 Task: Send an email with the signature Dillon Turner with the subject 'Yearly report' and the message 'Could you please provide a status update on the delivery?' from softage.1@softage.net to softage.8@softage.net with an attached document Sponsorship_proposal.docx and move the email from Sent Items to the folder Real estate
Action: Mouse moved to (680, 399)
Screenshot: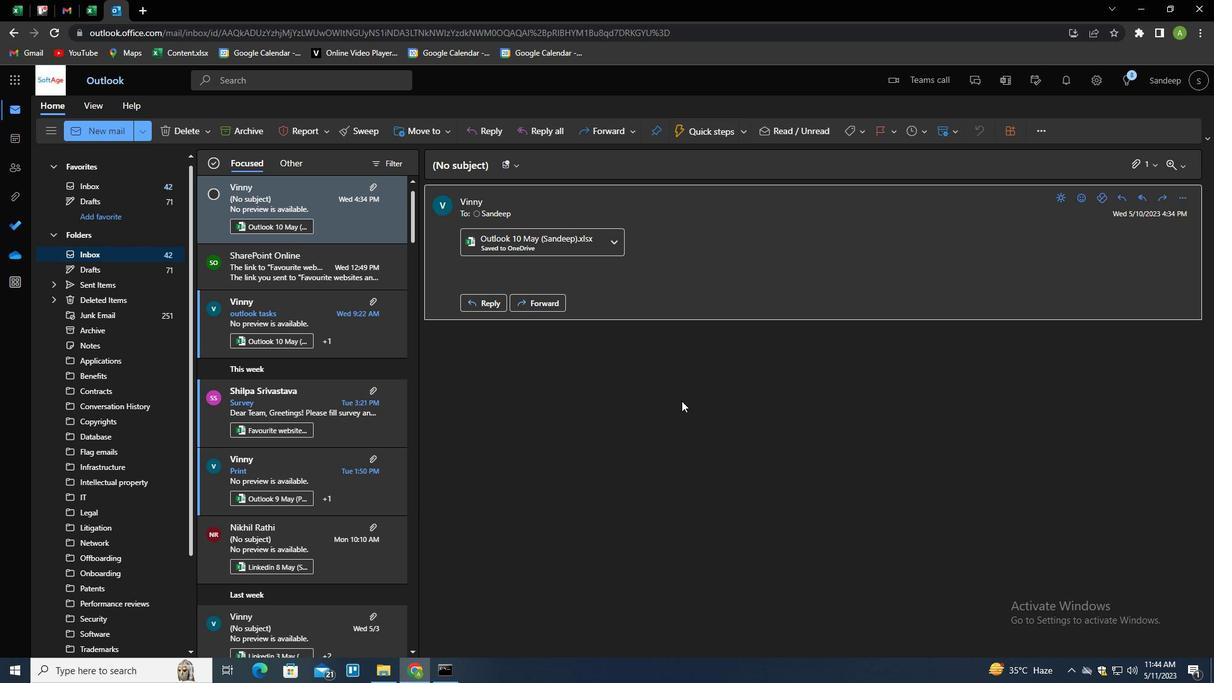 
Action: Key pressed n
Screenshot: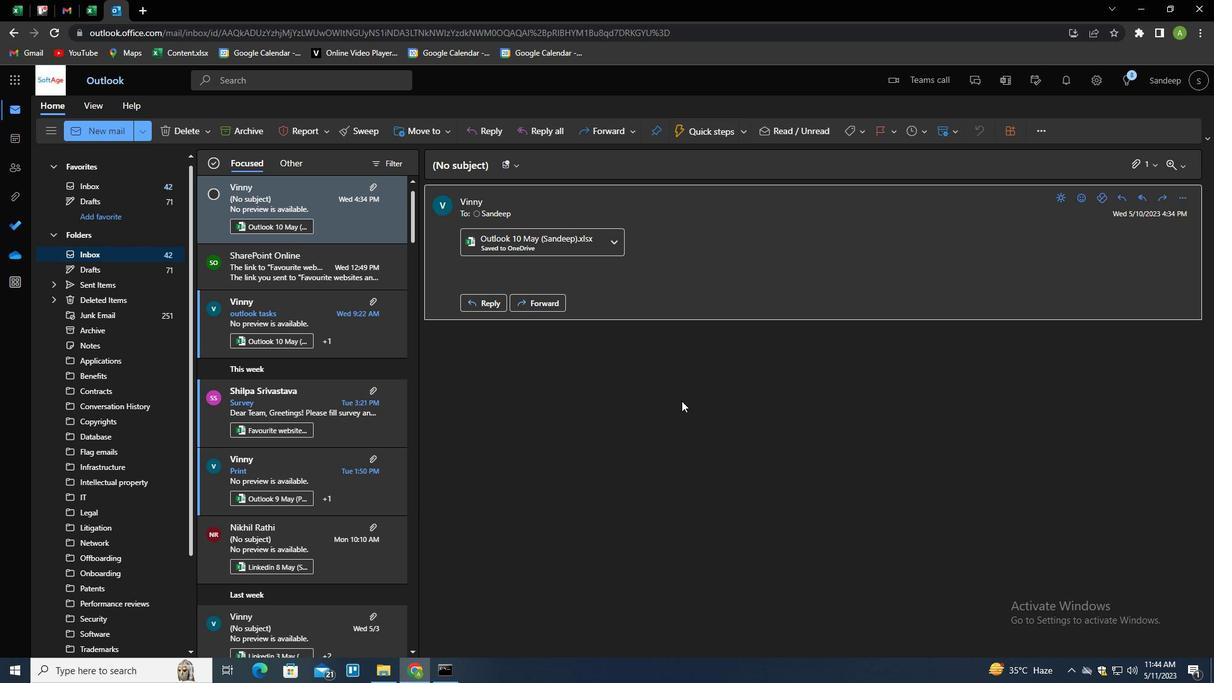 
Action: Mouse moved to (849, 129)
Screenshot: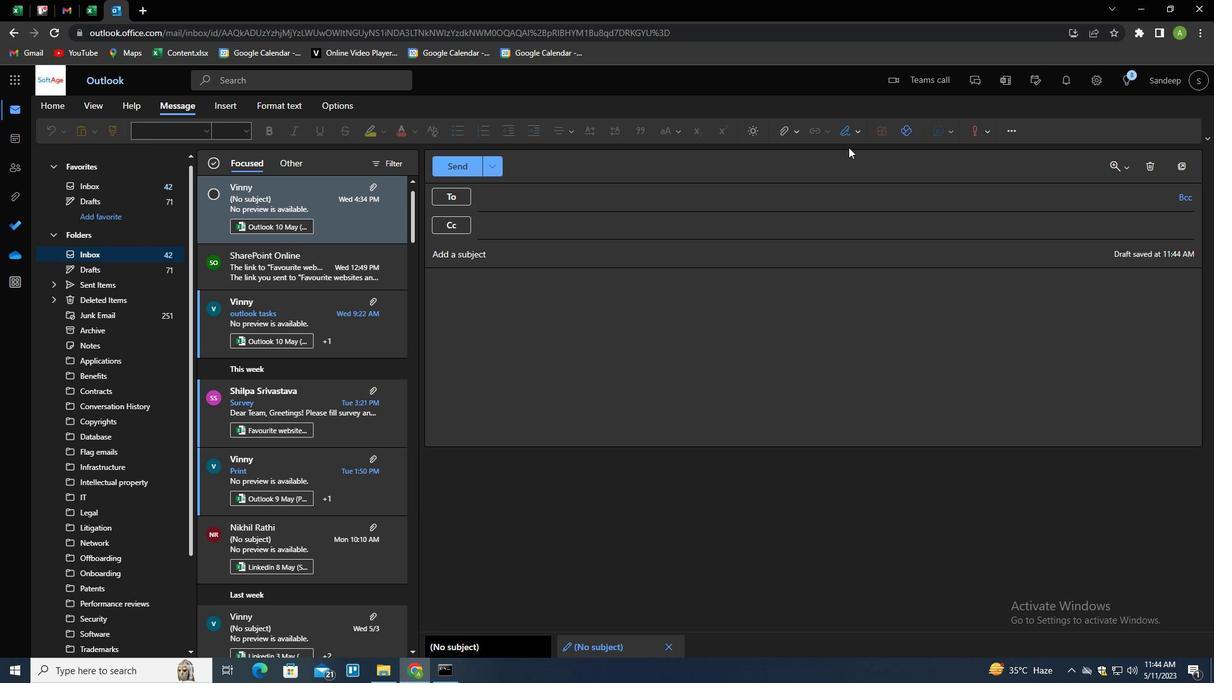 
Action: Mouse pressed left at (849, 129)
Screenshot: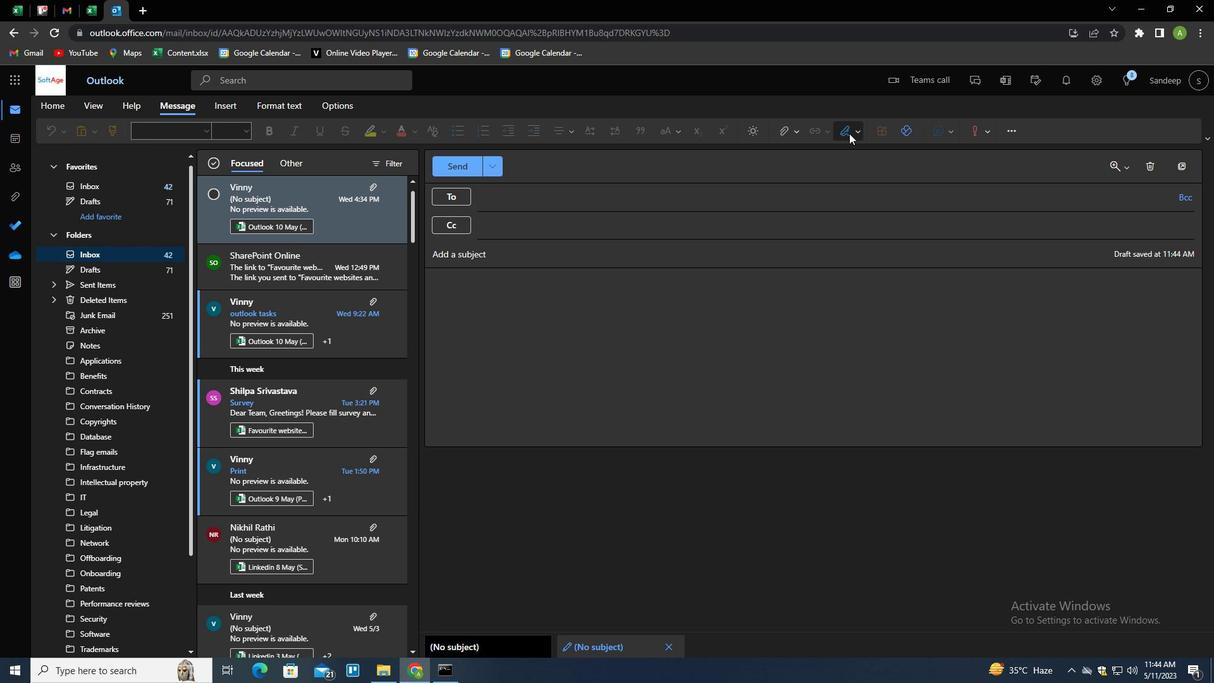 
Action: Mouse moved to (827, 178)
Screenshot: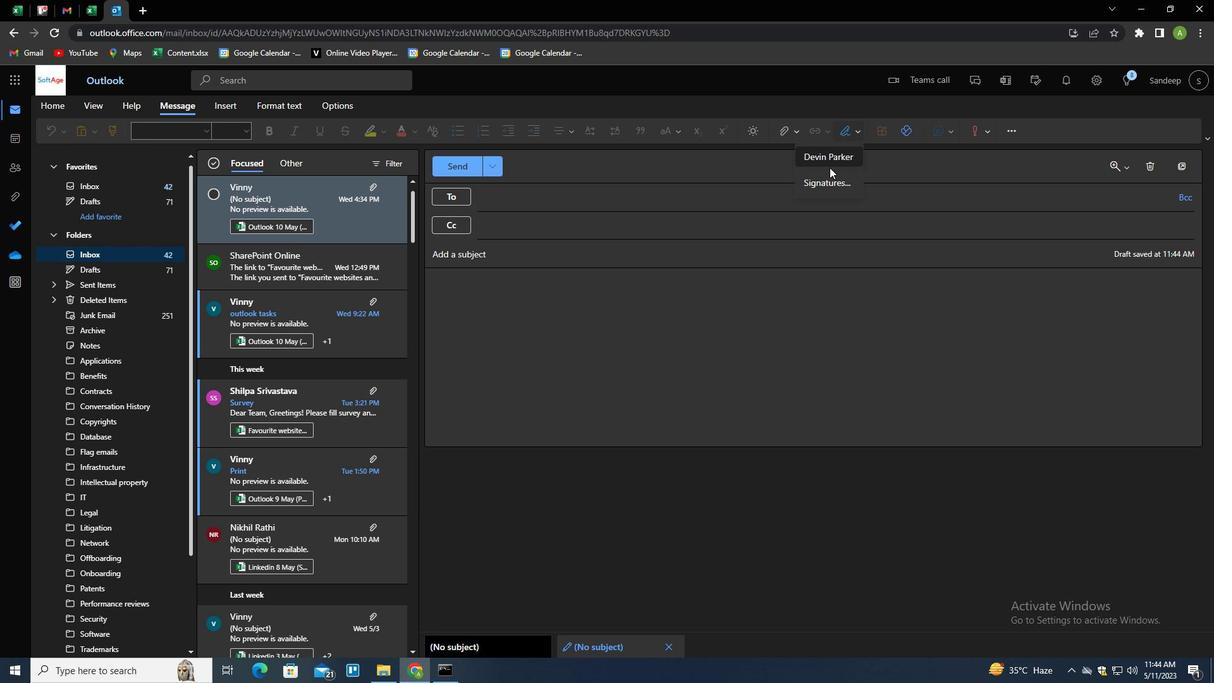 
Action: Mouse pressed left at (827, 178)
Screenshot: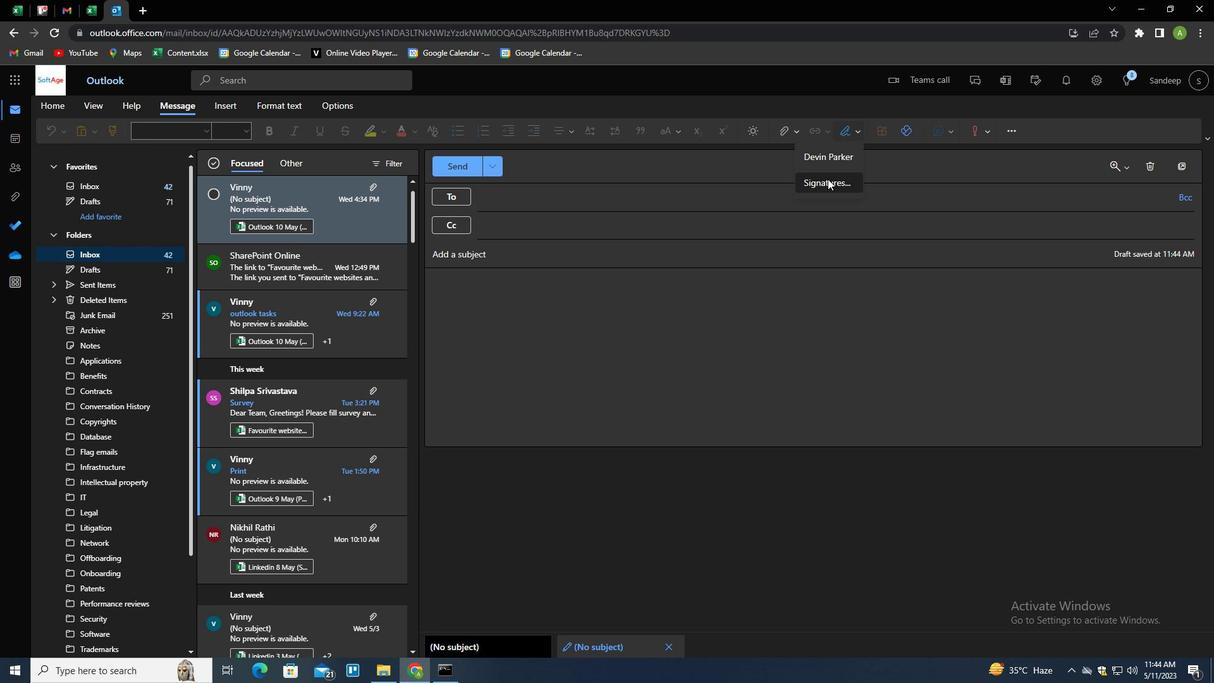 
Action: Mouse moved to (858, 230)
Screenshot: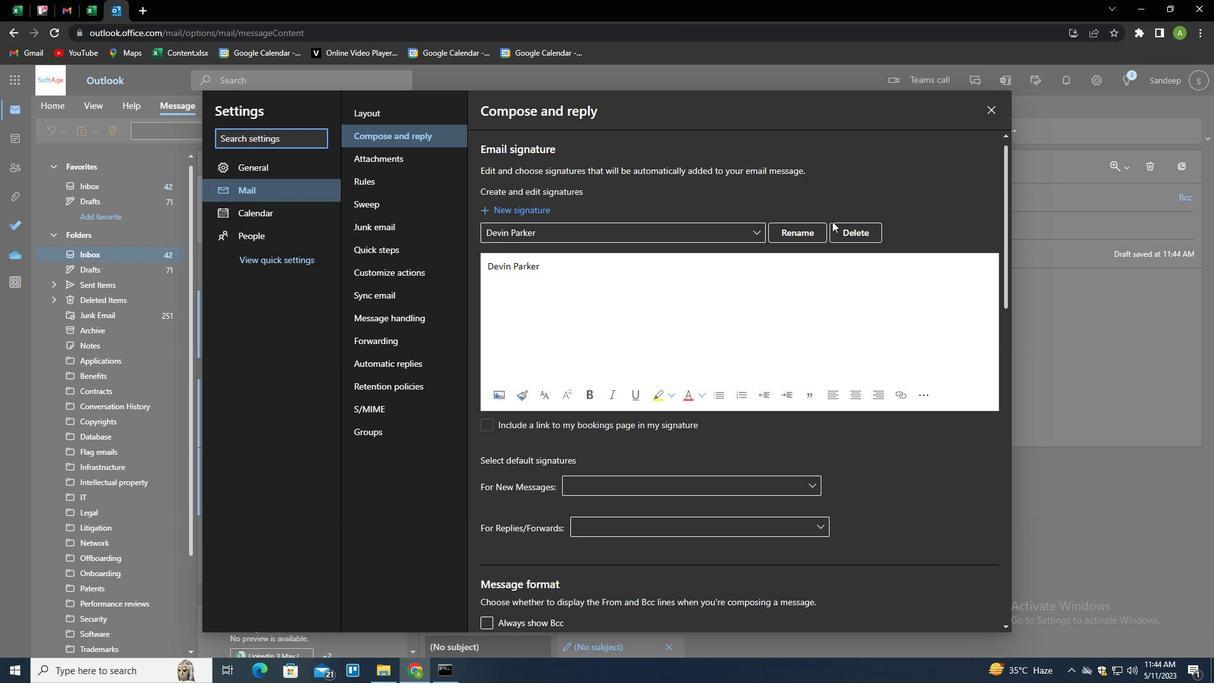 
Action: Mouse pressed left at (858, 230)
Screenshot: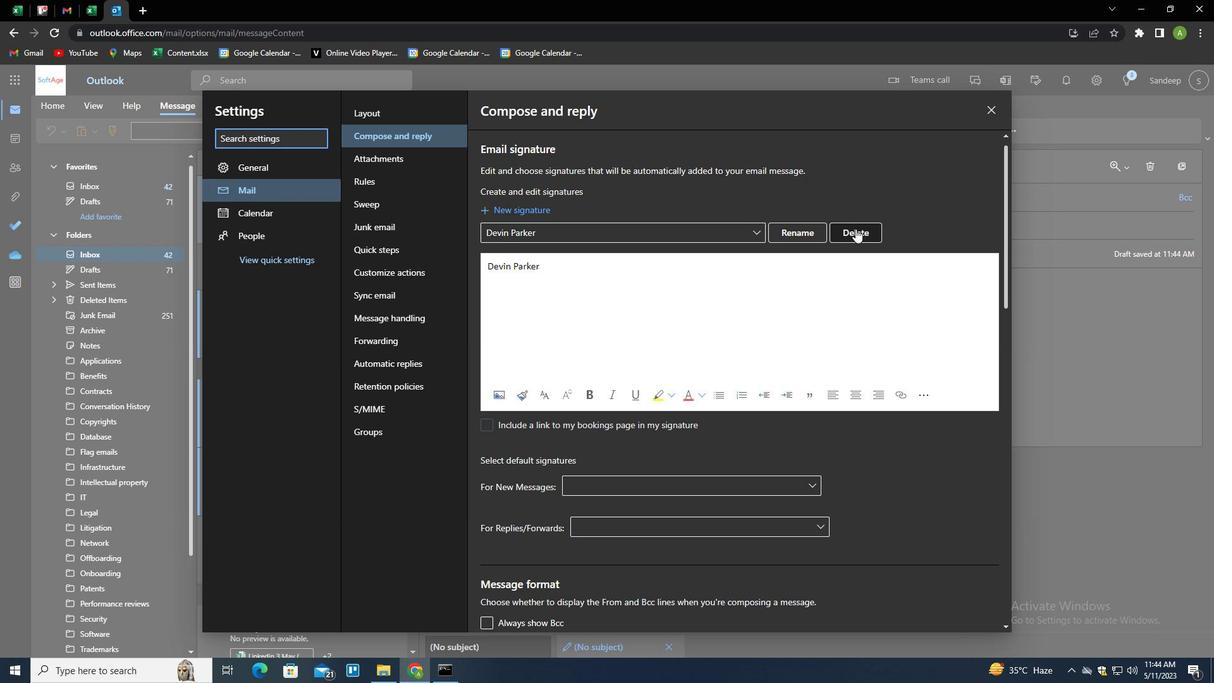 
Action: Mouse moved to (853, 230)
Screenshot: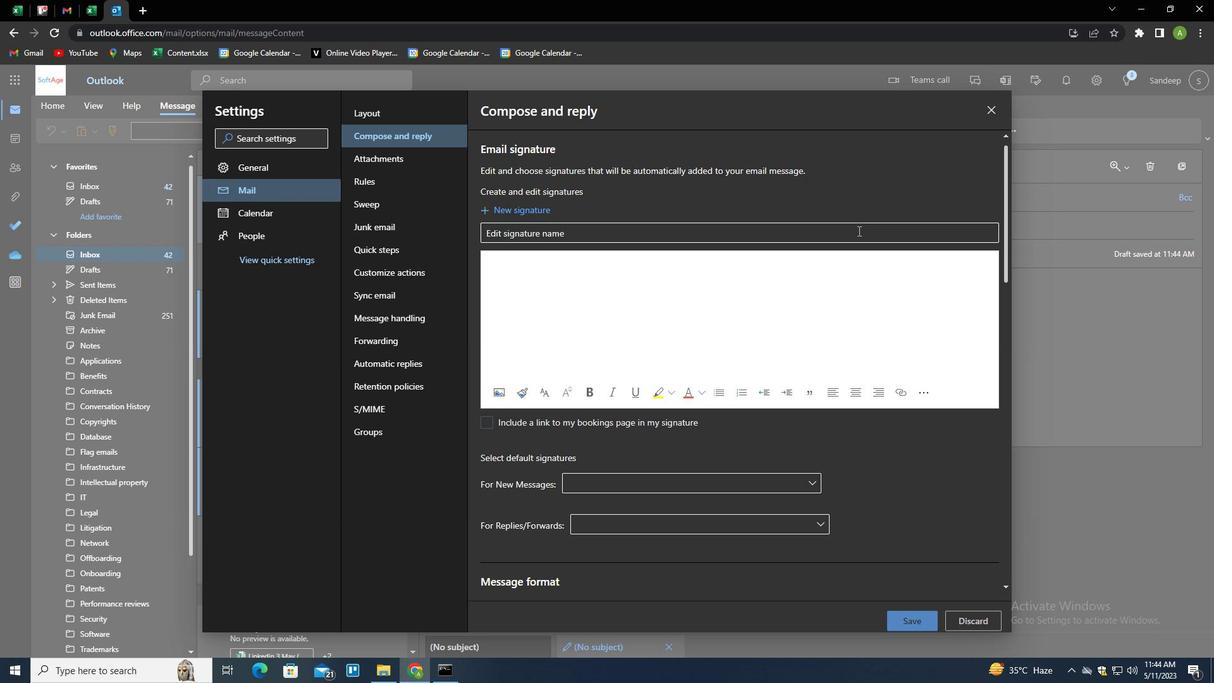 
Action: Mouse pressed left at (853, 230)
Screenshot: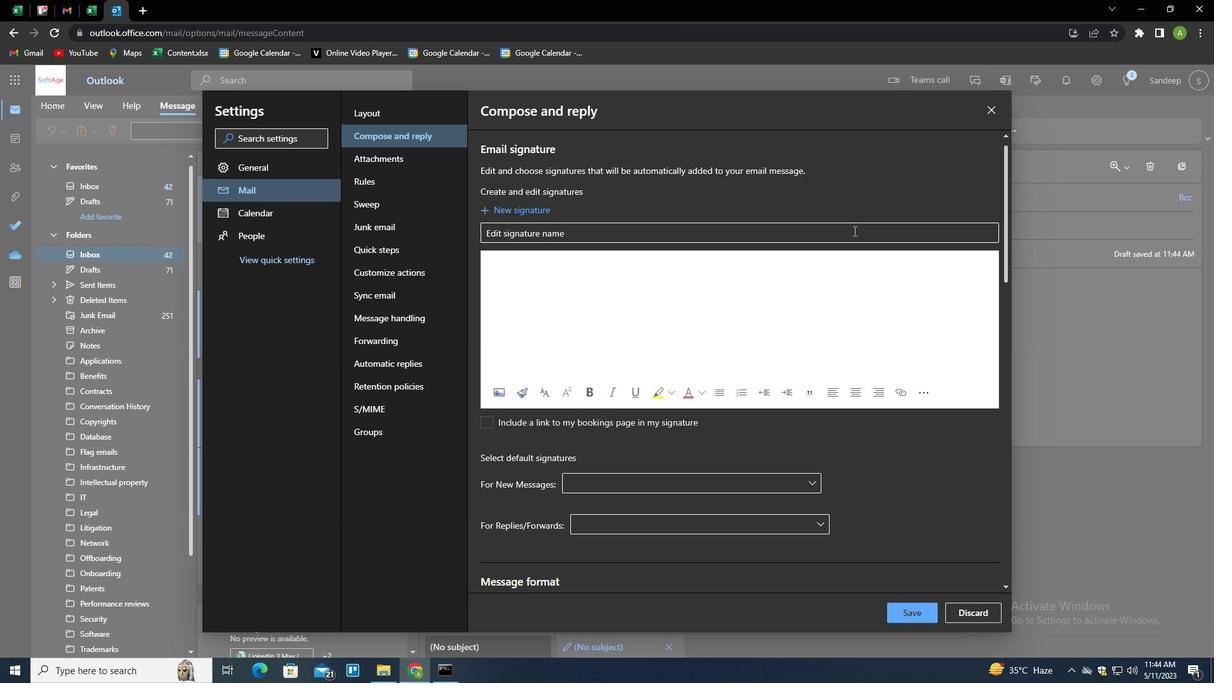 
Action: Key pressed <Key.shift>DILLON<Key.space><Key.shift>TR<Key.backspace>URNER<Key.tab><Key.shift>DILLON<Key.space><Key.shift>TR<Key.backspace>URNER
Screenshot: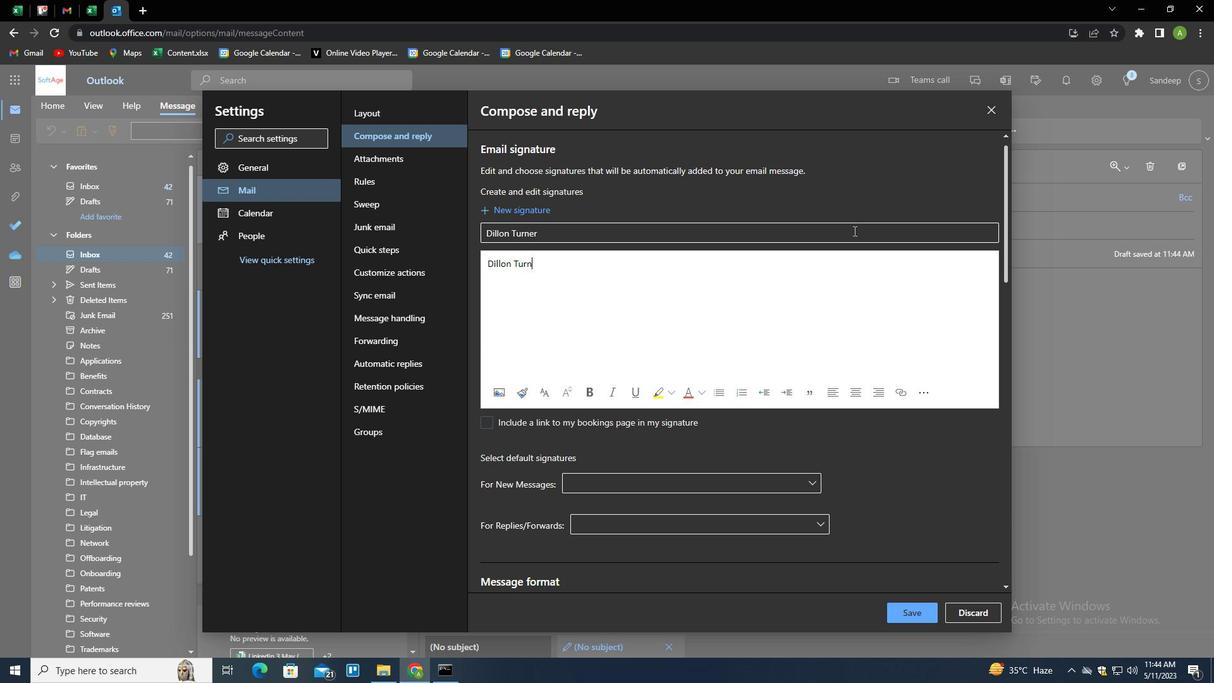 
Action: Mouse moved to (920, 608)
Screenshot: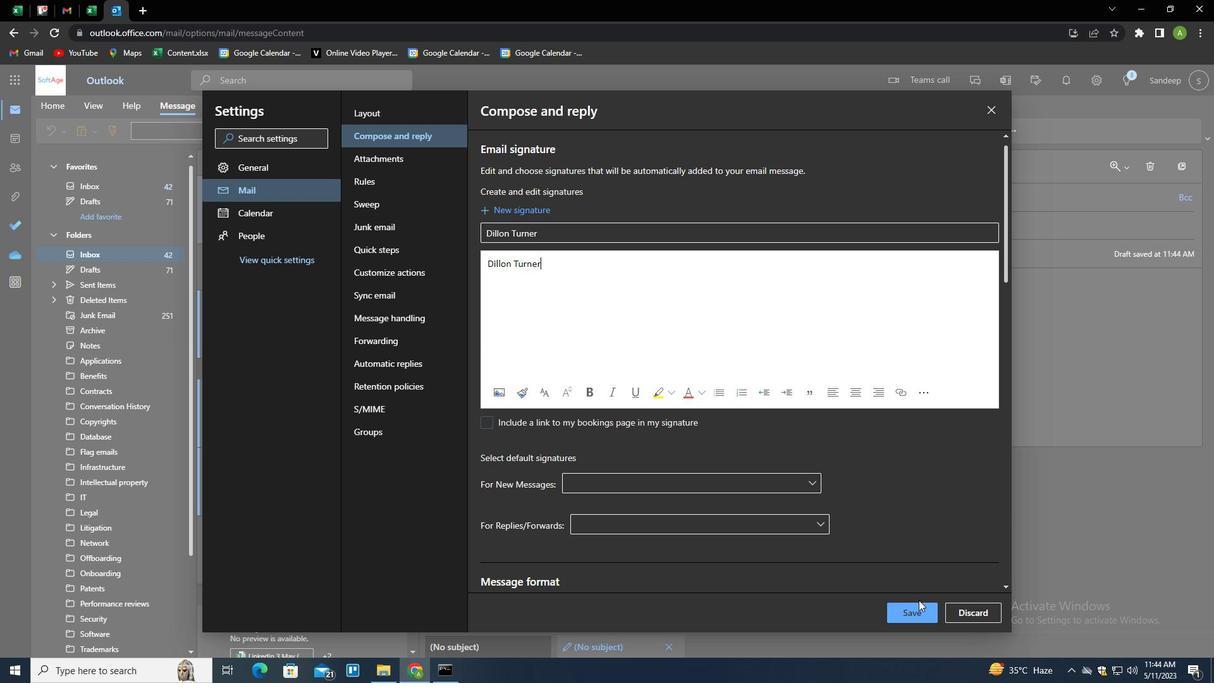 
Action: Mouse pressed left at (920, 608)
Screenshot: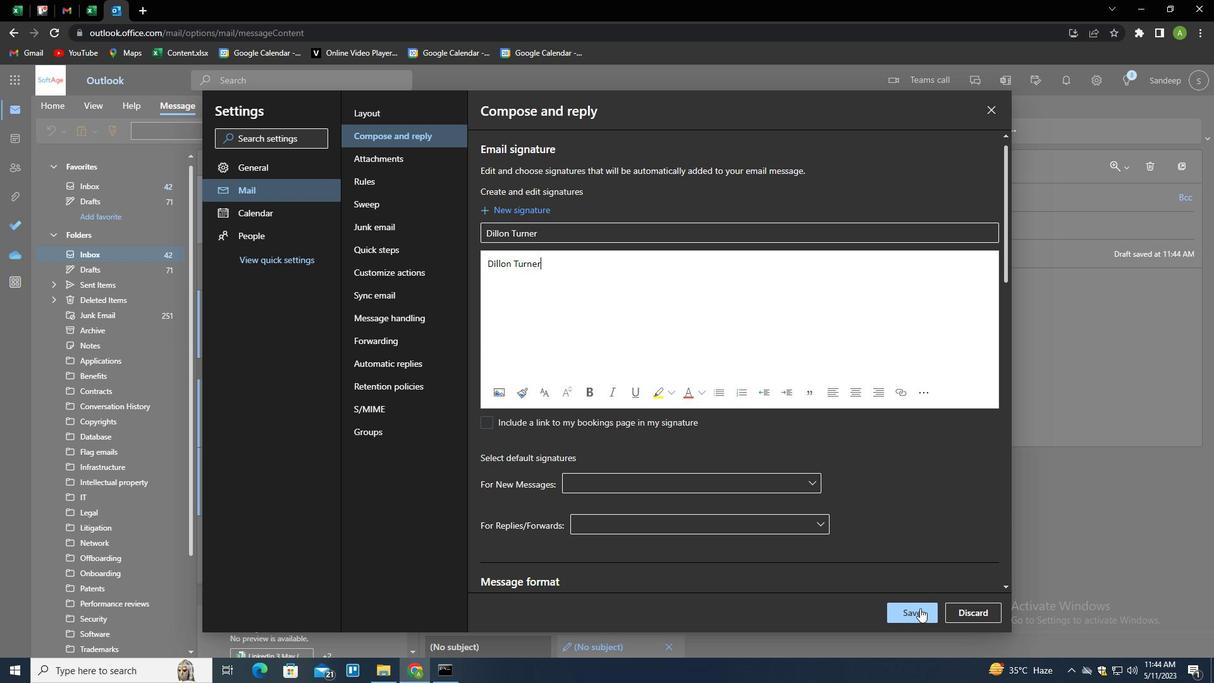 
Action: Mouse moved to (1053, 373)
Screenshot: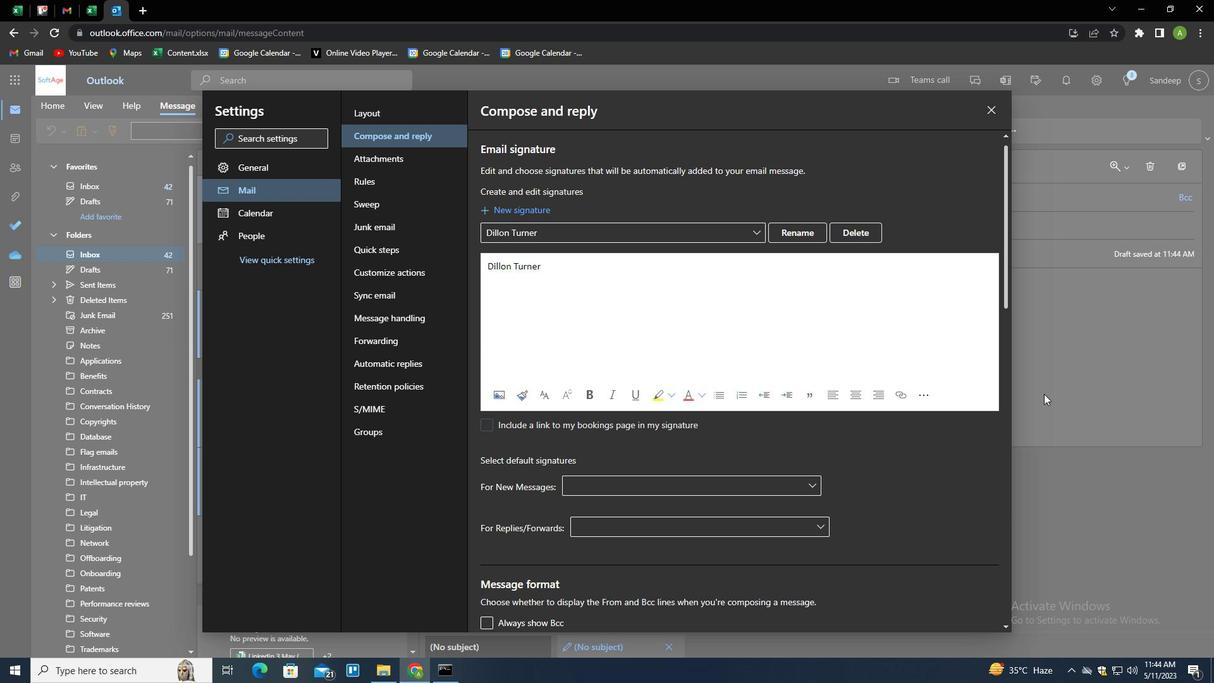 
Action: Mouse pressed left at (1053, 373)
Screenshot: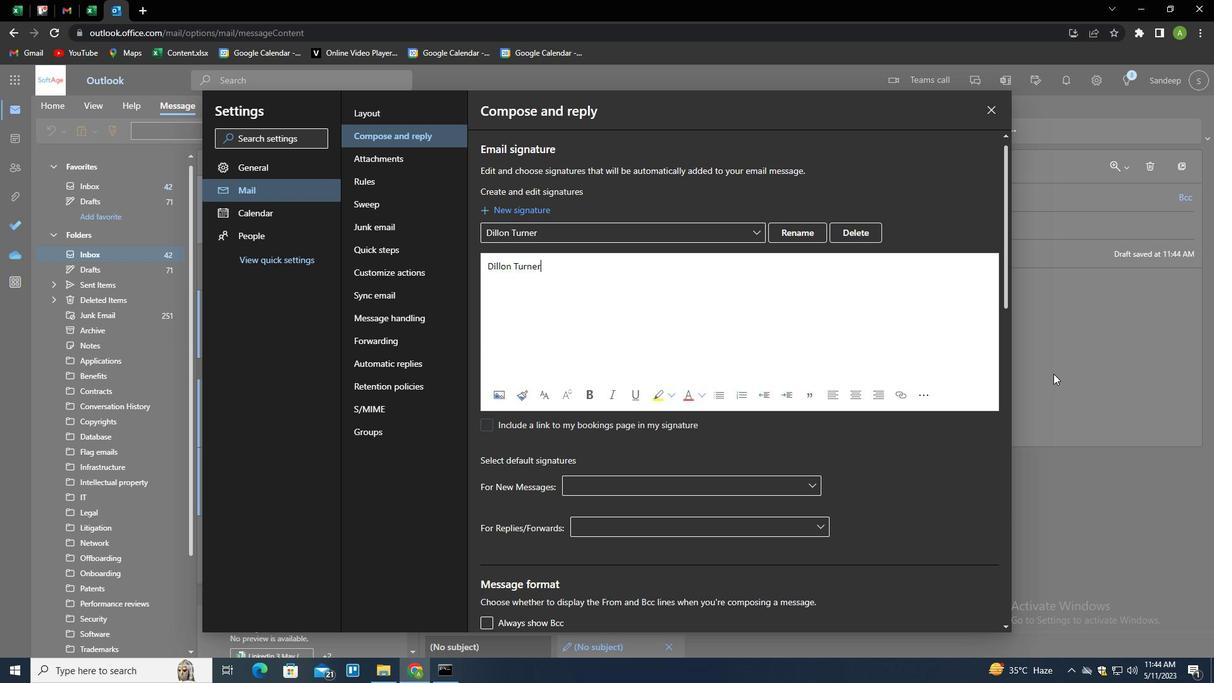 
Action: Mouse moved to (860, 136)
Screenshot: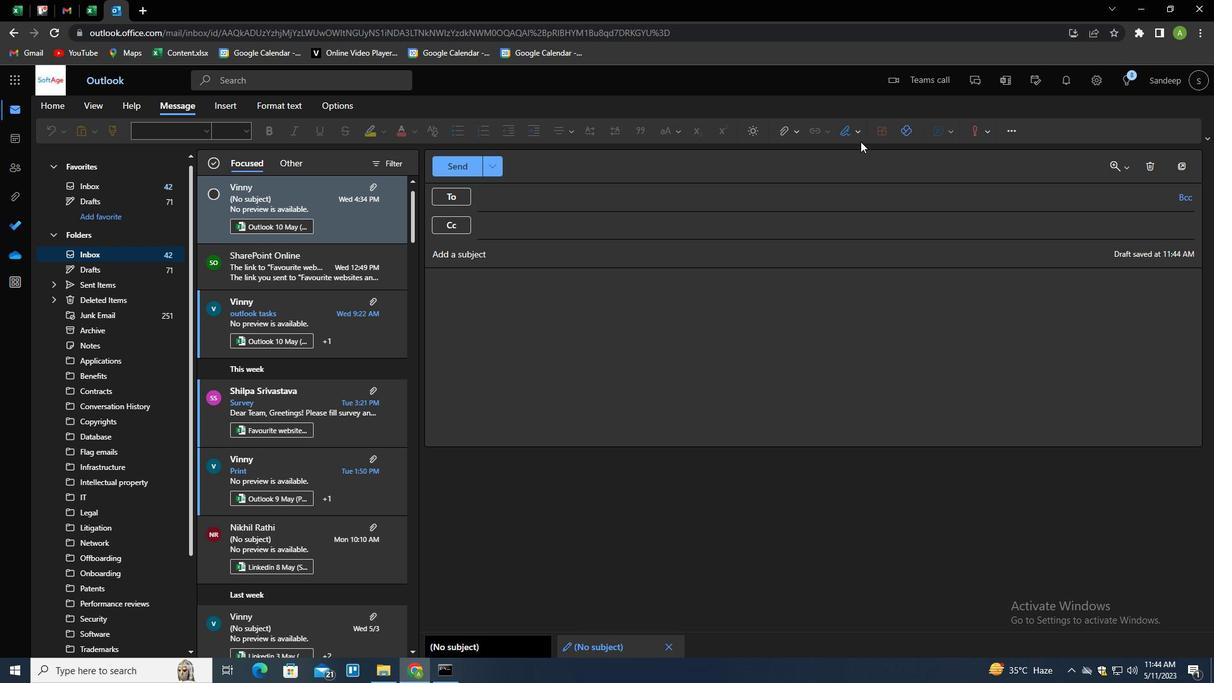 
Action: Mouse pressed left at (860, 136)
Screenshot: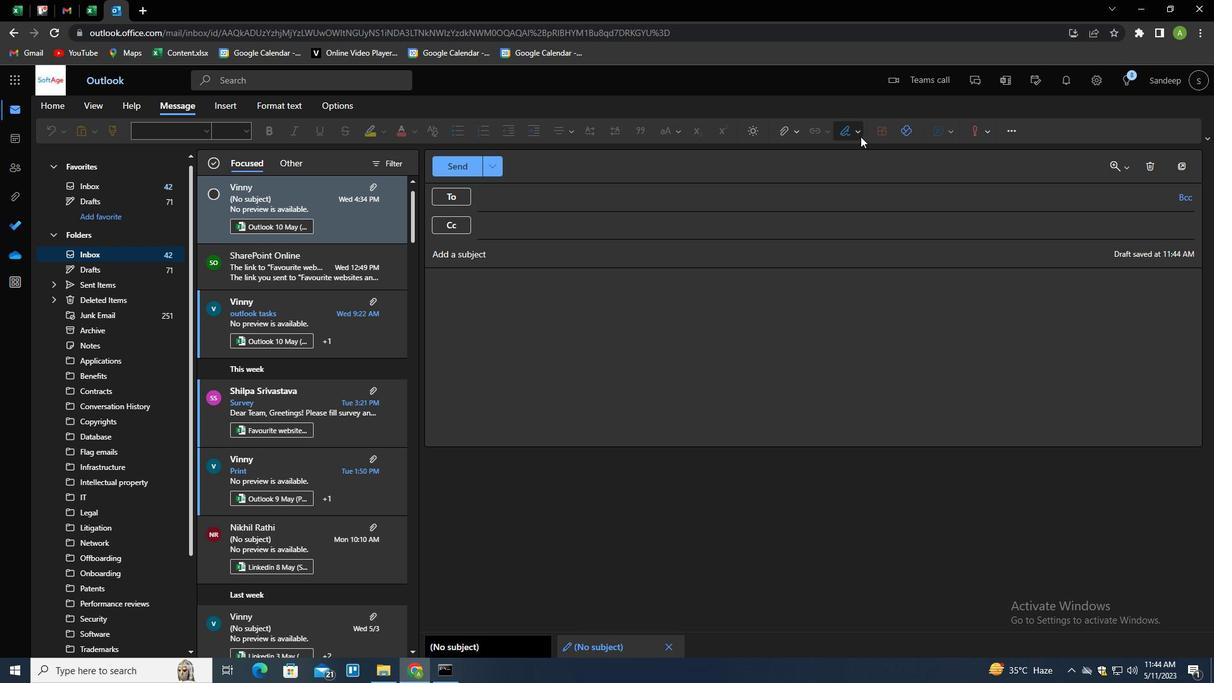 
Action: Mouse moved to (843, 155)
Screenshot: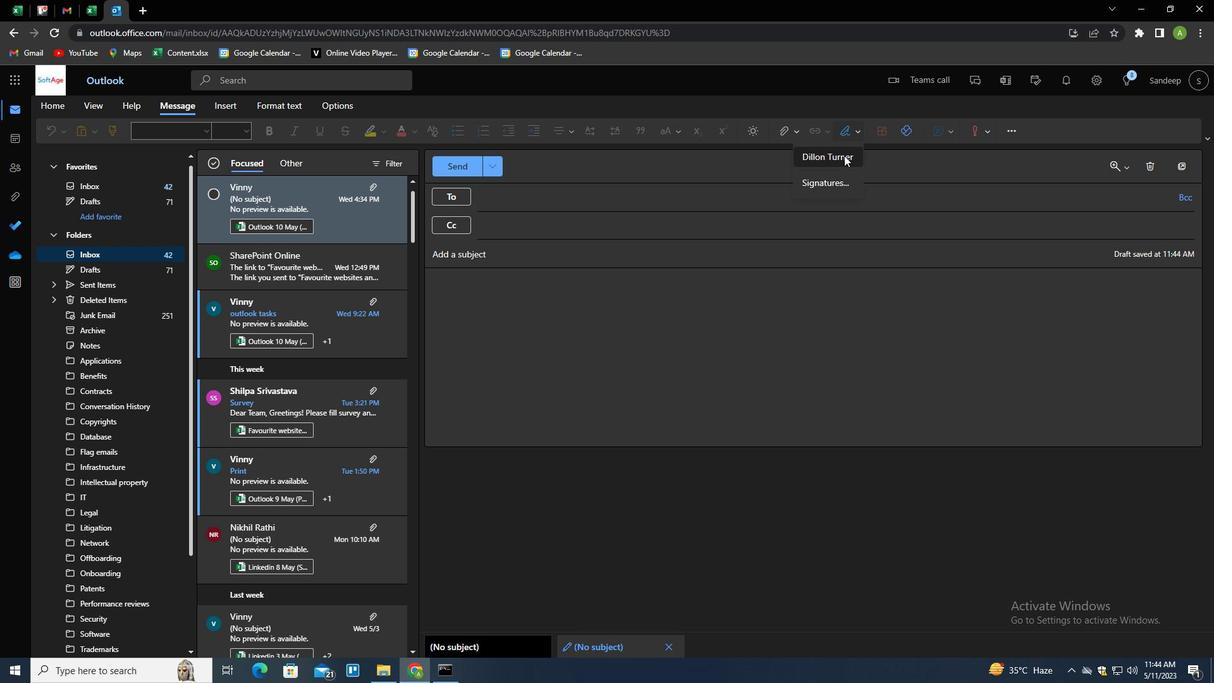 
Action: Mouse pressed left at (843, 155)
Screenshot: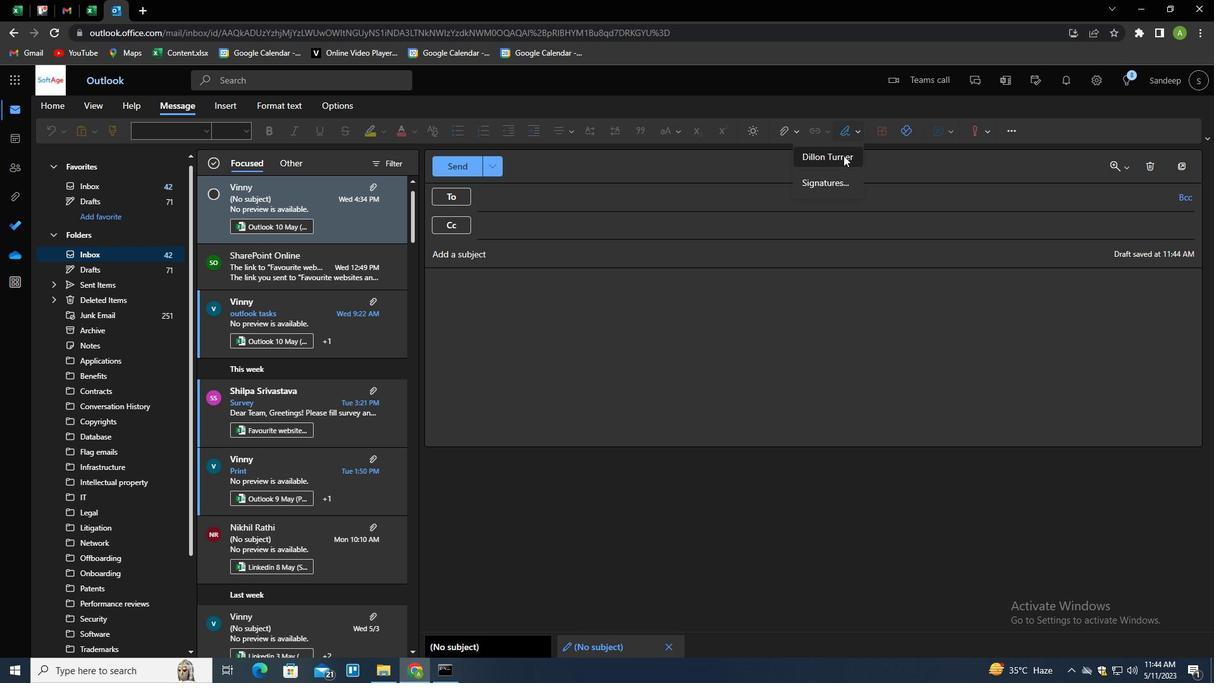 
Action: Mouse moved to (493, 255)
Screenshot: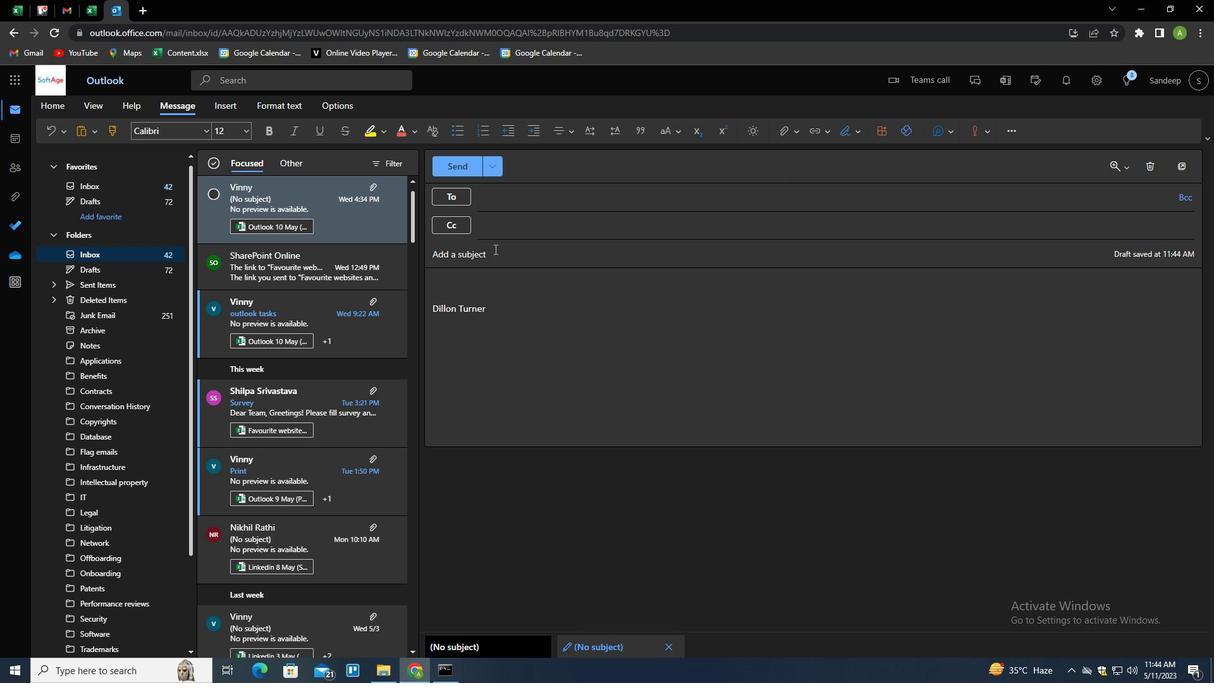 
Action: Mouse pressed left at (493, 255)
Screenshot: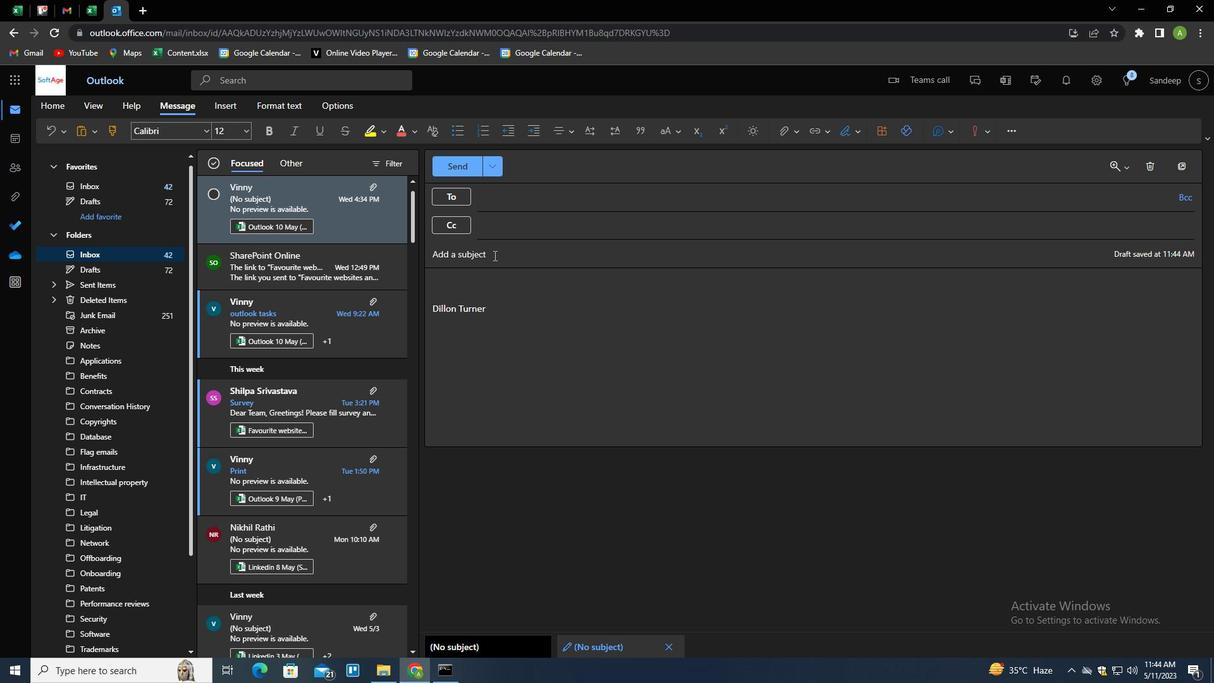 
Action: Key pressed <Key.shift>YEARLY<Key.space>REPORT
Screenshot: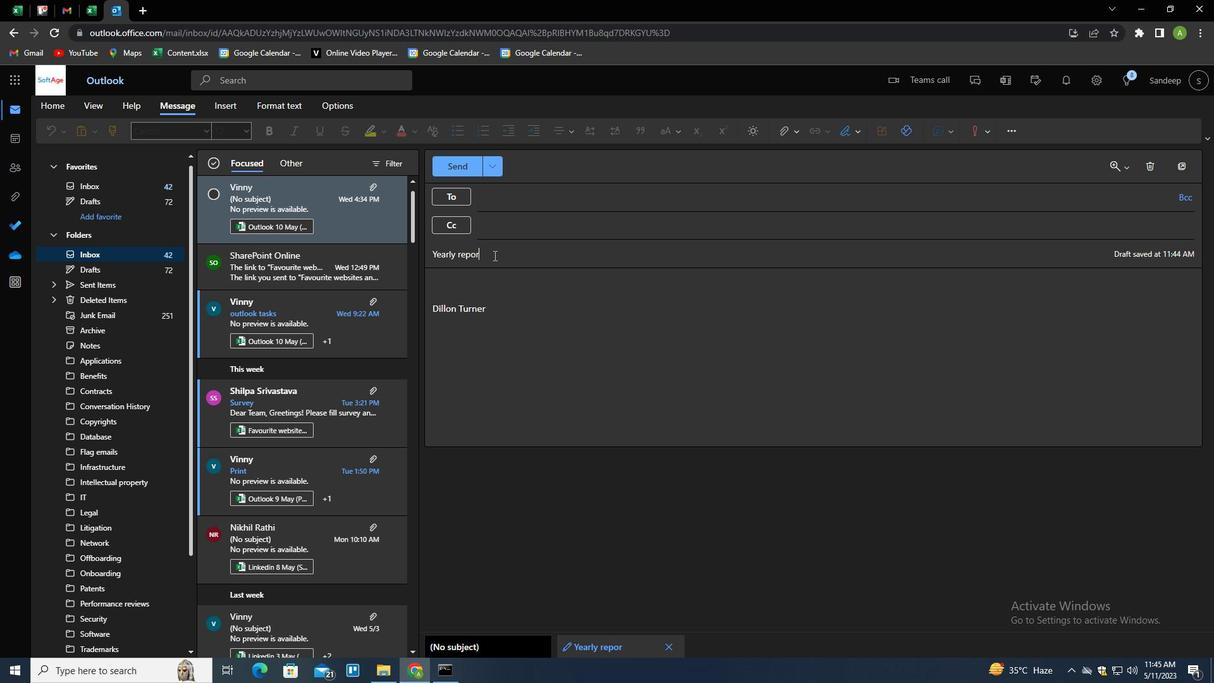 
Action: Mouse moved to (510, 304)
Screenshot: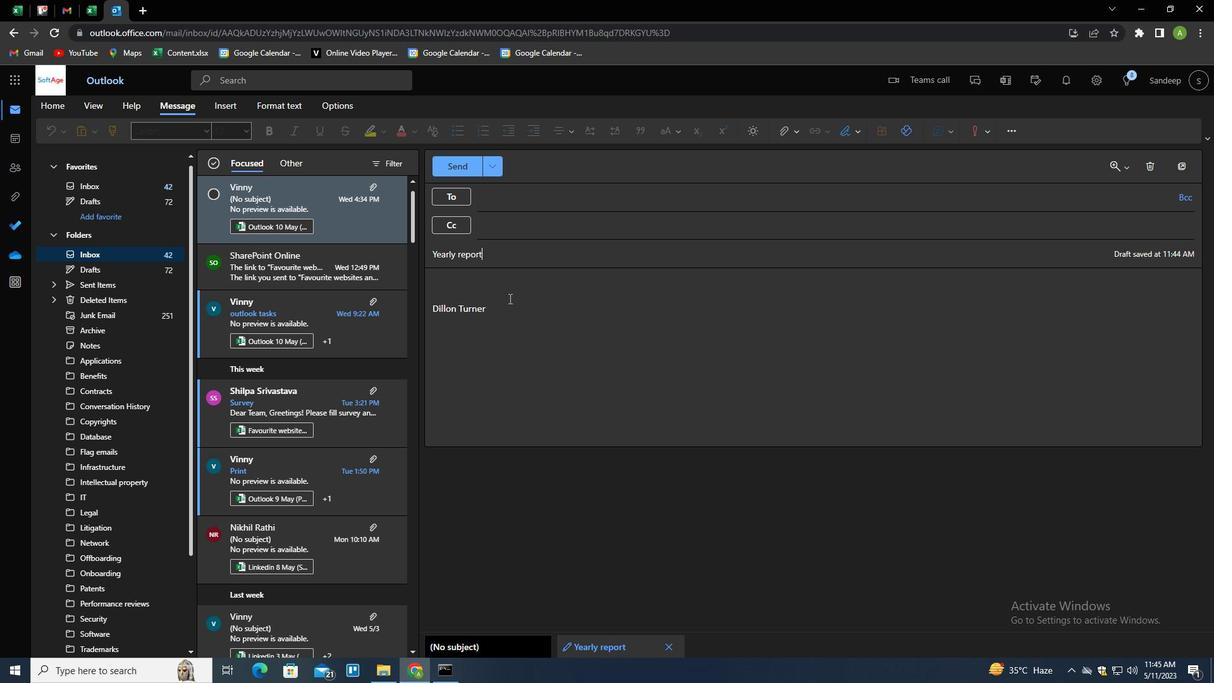
Action: Mouse pressed left at (510, 304)
Screenshot: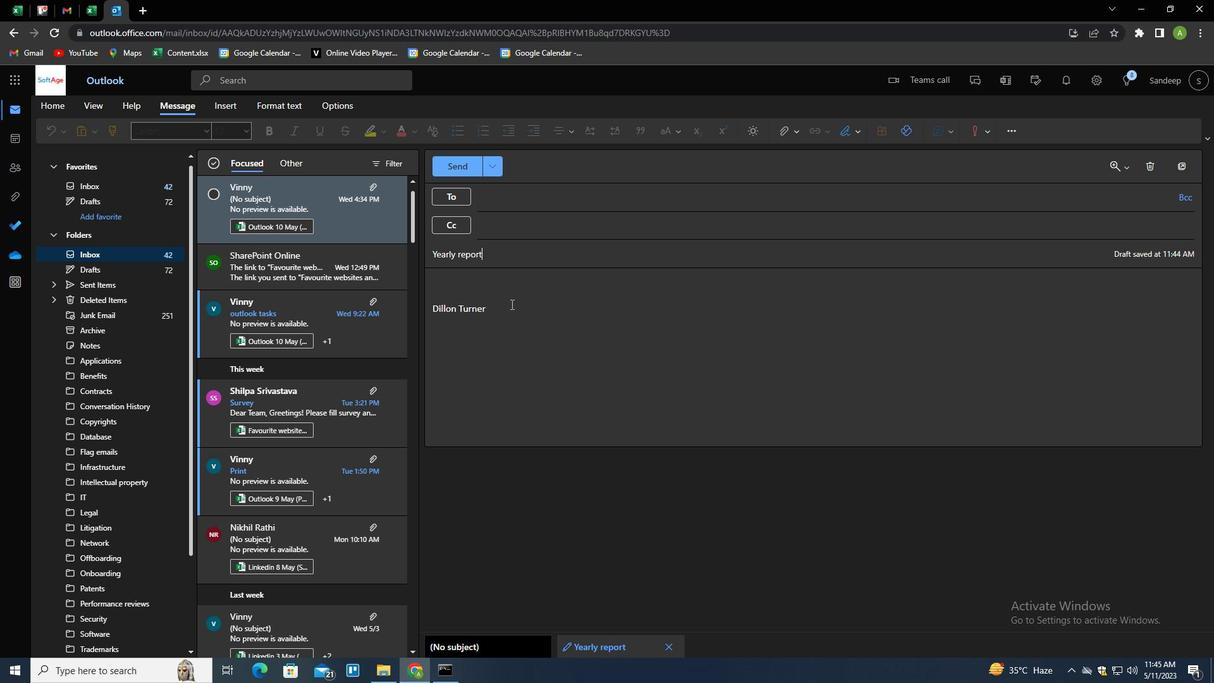 
Action: Key pressed <Key.shift_r><Key.enter><Key.shift>COULD<Key.space>YOU<Key.space>PLEASE<Key.space>PROVIDE<Key.space>A<Key.space>STASUS<Key.backspace><Key.backspace><Key.backspace>TUS<Key.space>UPDATE<Key.space>ON<Key.space>THE<Key.space>DELIVEY<Key.shift>?
Screenshot: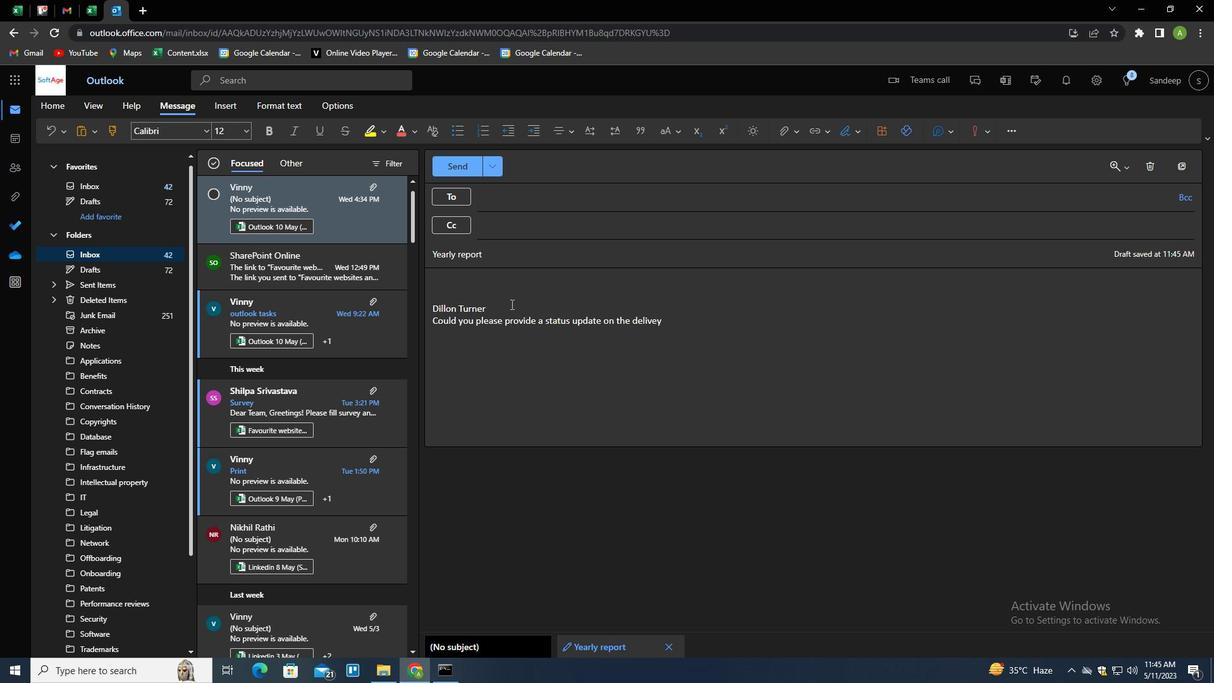 
Action: Mouse moved to (507, 200)
Screenshot: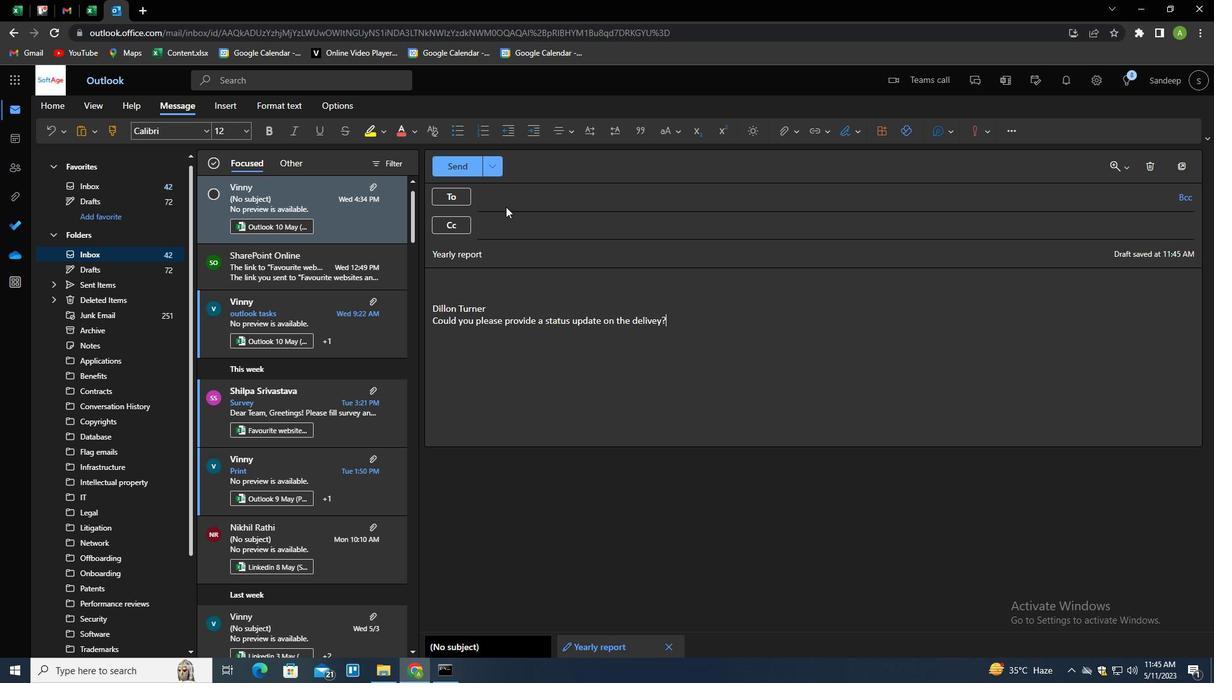 
Action: Mouse pressed left at (507, 200)
Screenshot: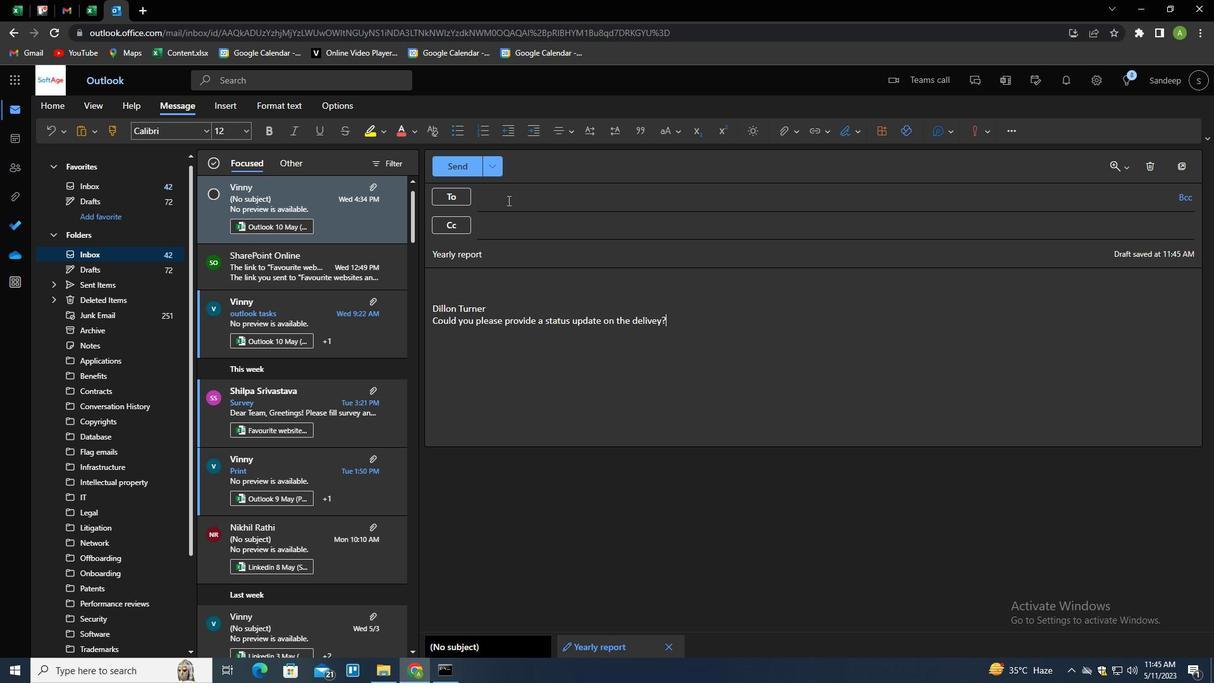 
Action: Key pressed SOFTAGE.8<Key.shift>@SOFTAGE.NET<Key.enter>
Screenshot: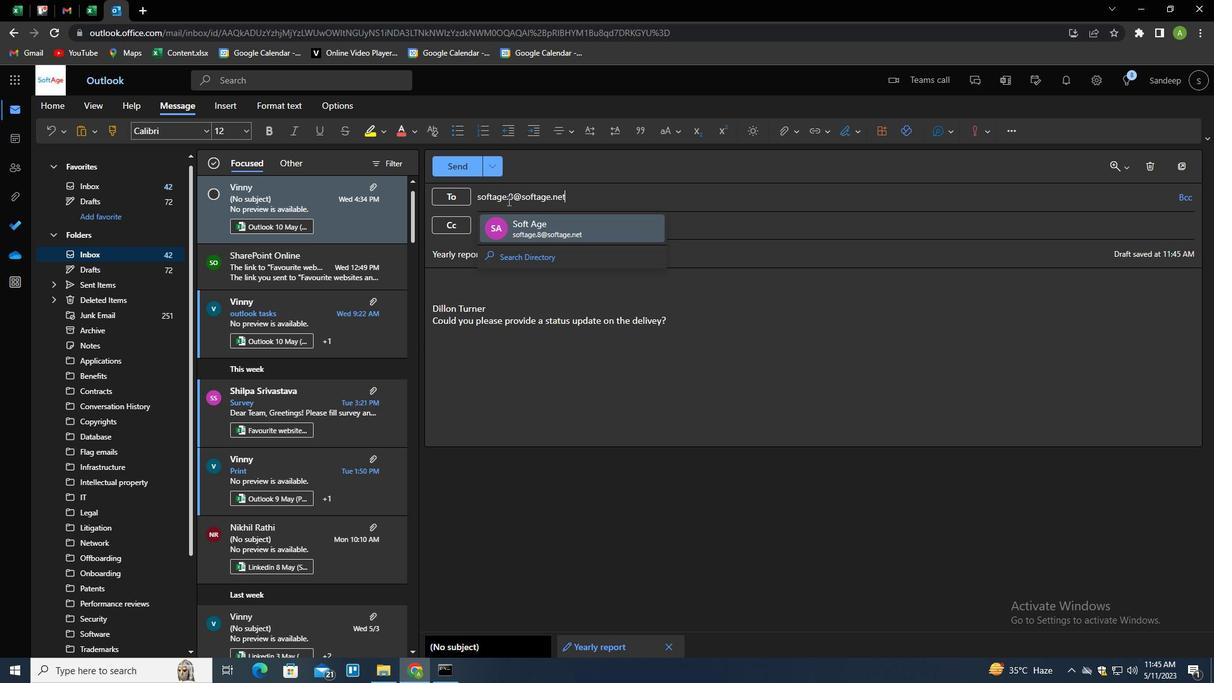 
Action: Mouse scrolled (507, 199) with delta (0, 0)
Screenshot: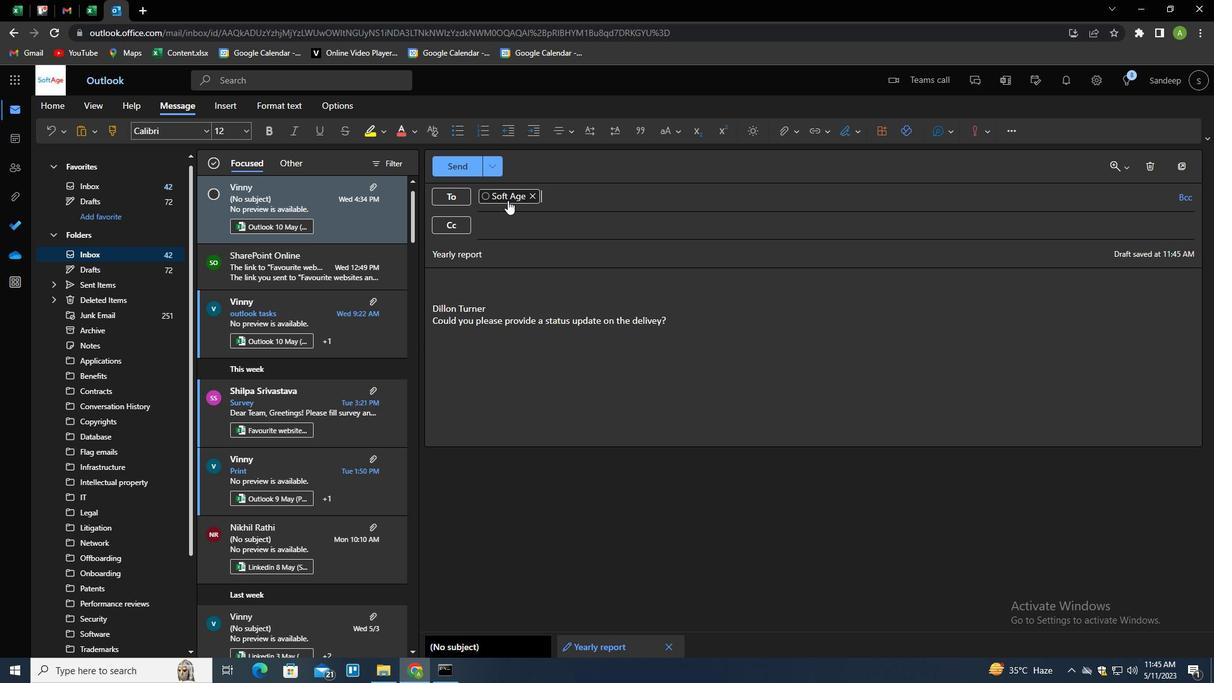 
Action: Mouse moved to (790, 135)
Screenshot: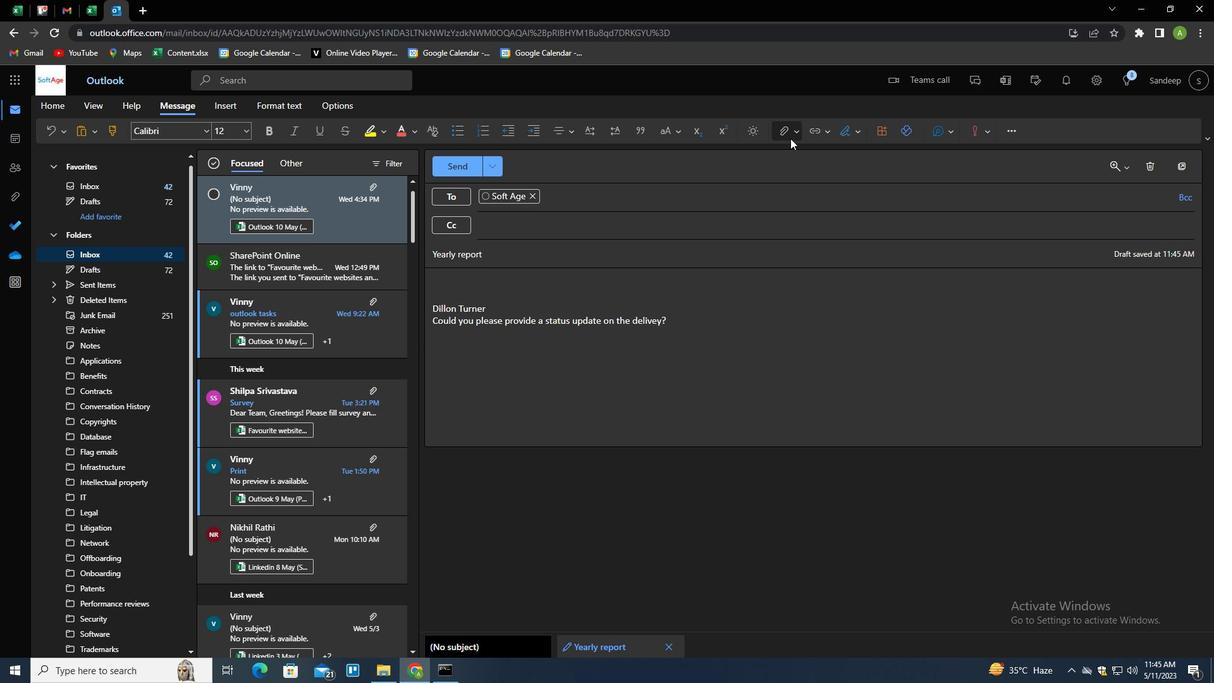 
Action: Mouse pressed left at (790, 135)
Screenshot: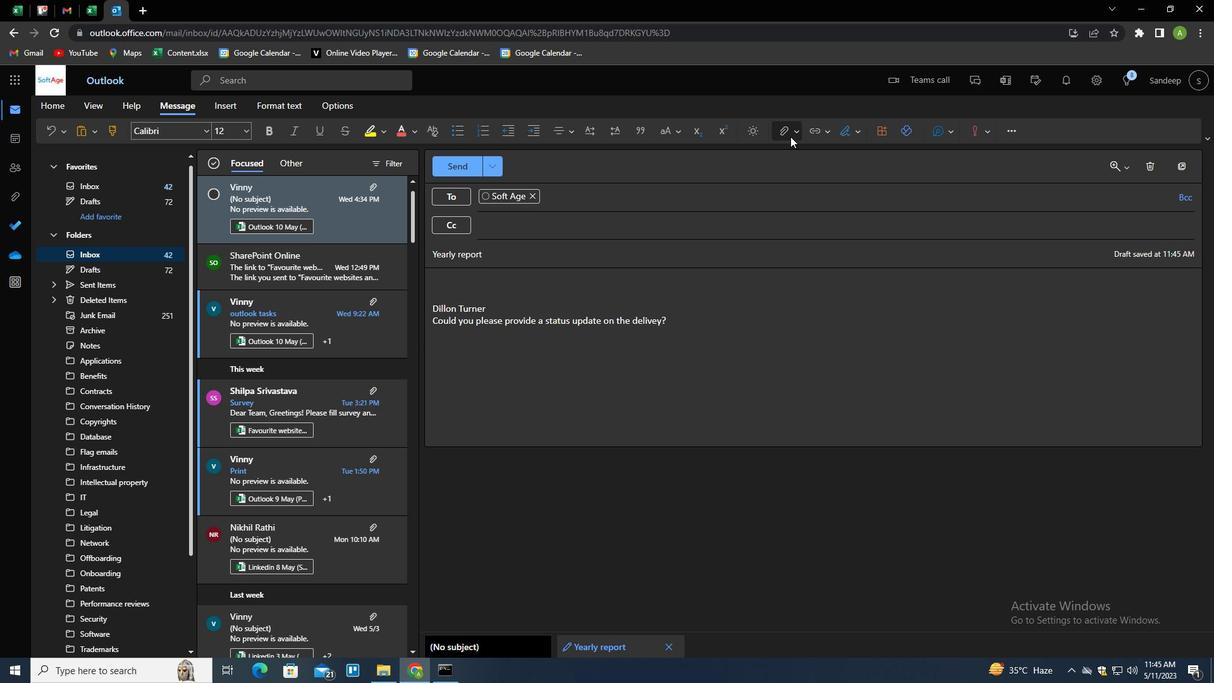 
Action: Mouse moved to (763, 155)
Screenshot: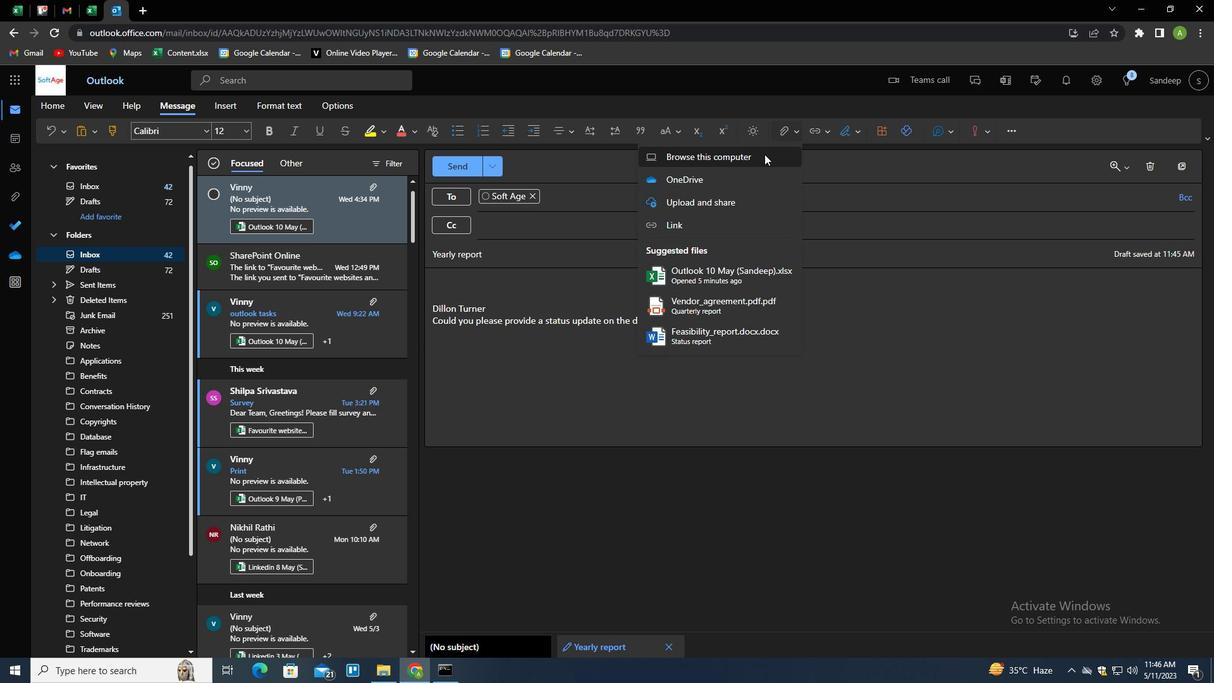 
Action: Mouse pressed left at (763, 155)
Screenshot: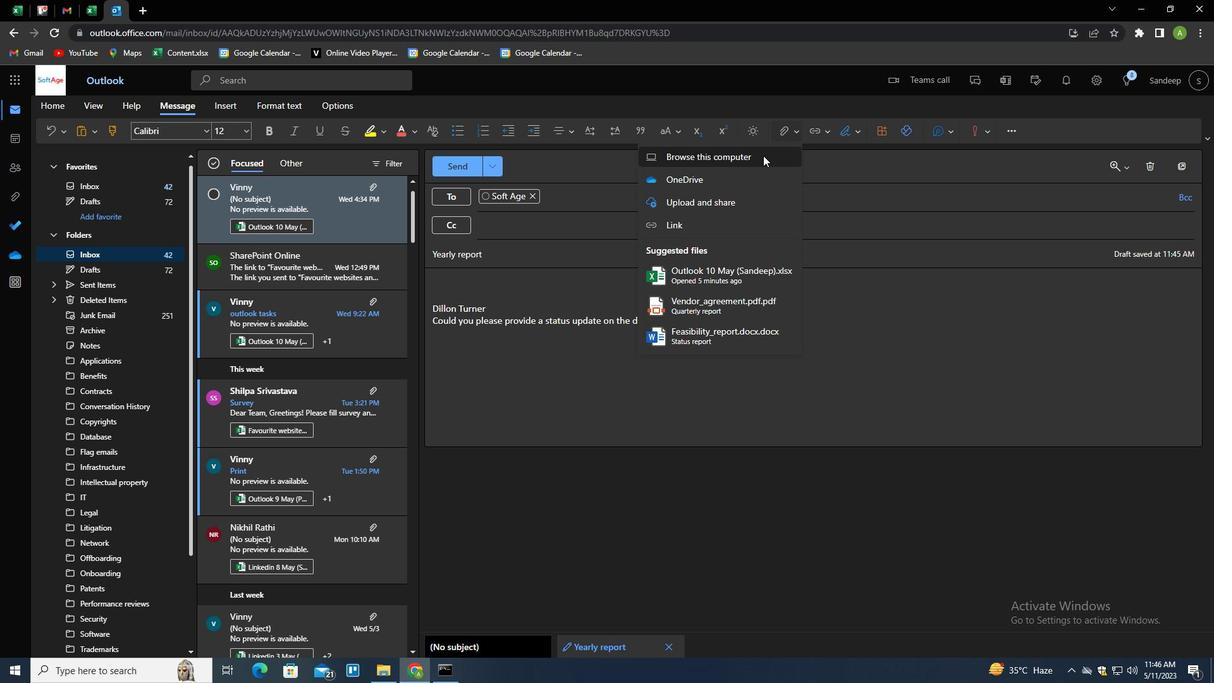 
Action: Mouse moved to (221, 136)
Screenshot: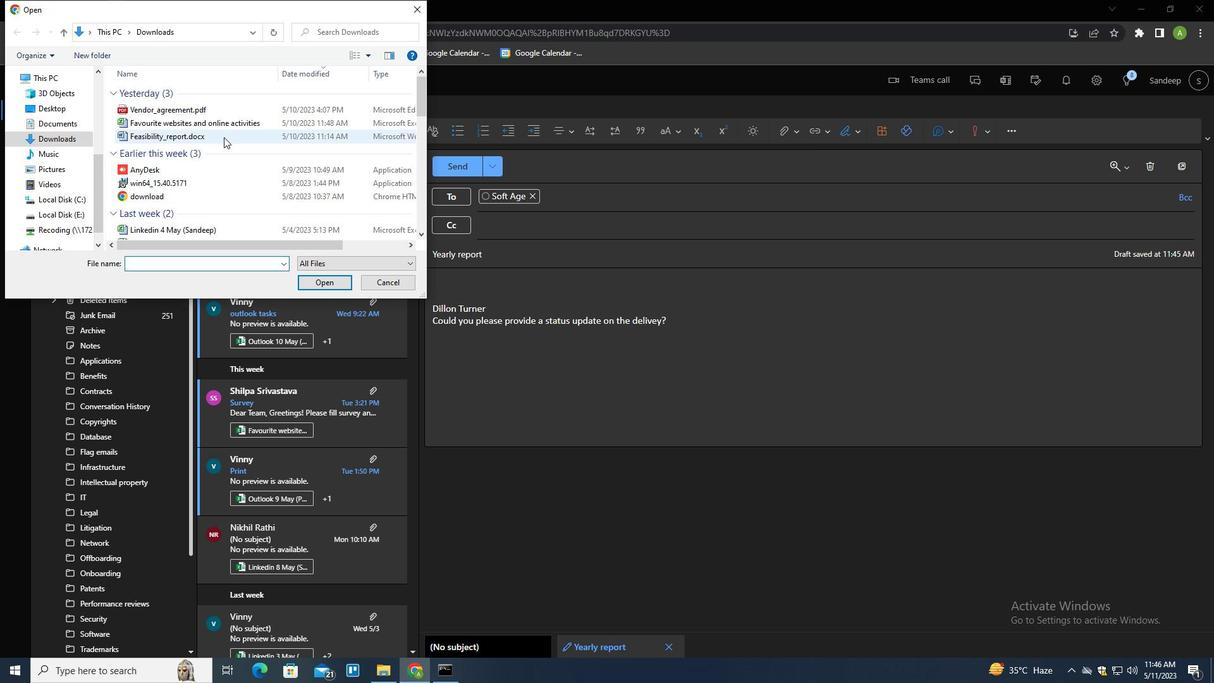 
Action: Mouse pressed left at (221, 136)
Screenshot: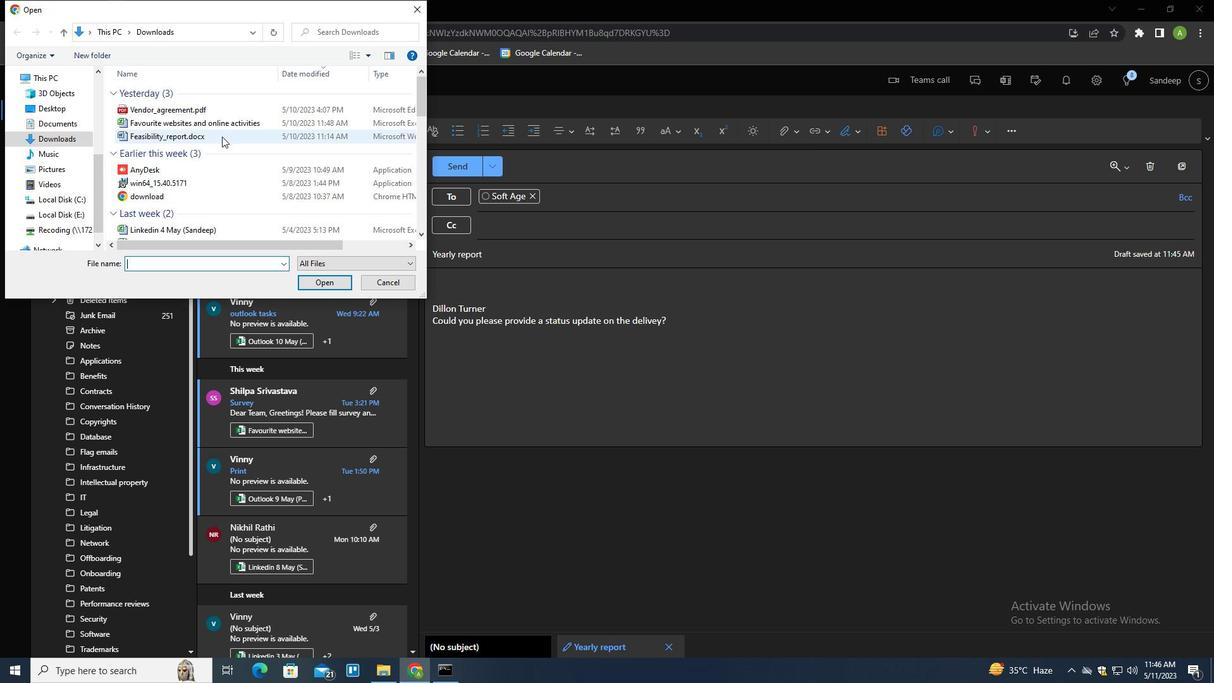
Action: Key pressed <Key.f2><Key.shift>SPONSORSHIP<Key.shift>_PROPOSSA<Key.backspace><Key.backspace>AL.DOCX<Key.enter>
Screenshot: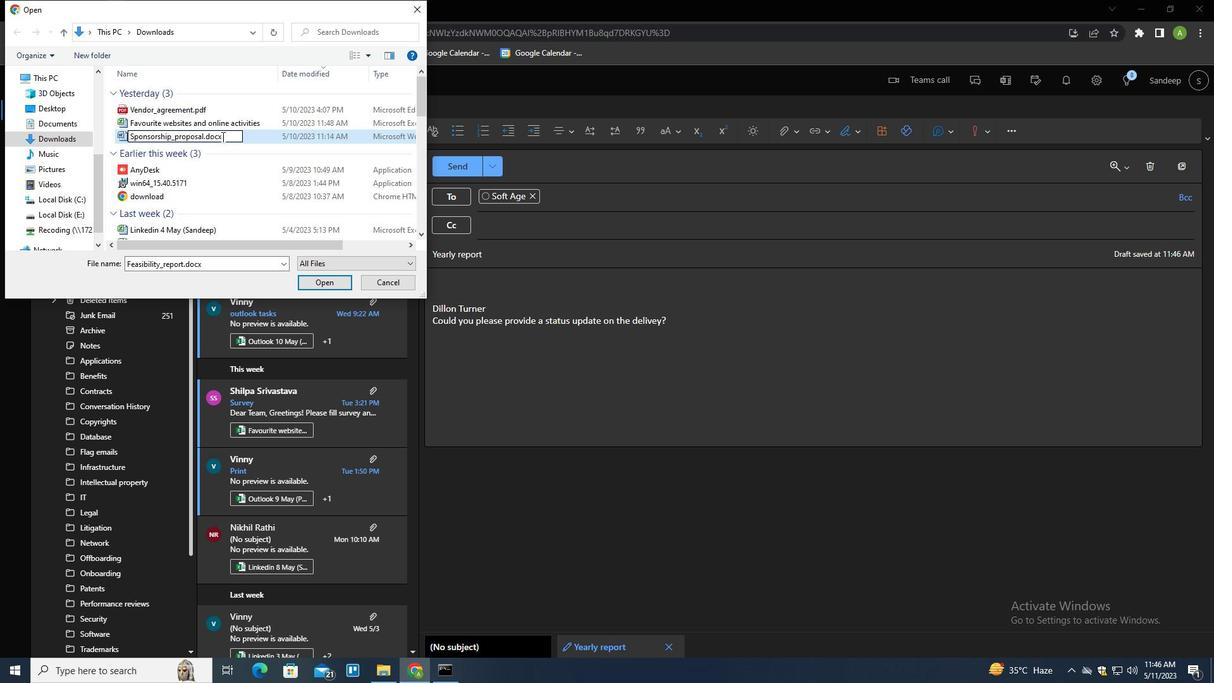 
Action: Mouse pressed left at (221, 136)
Screenshot: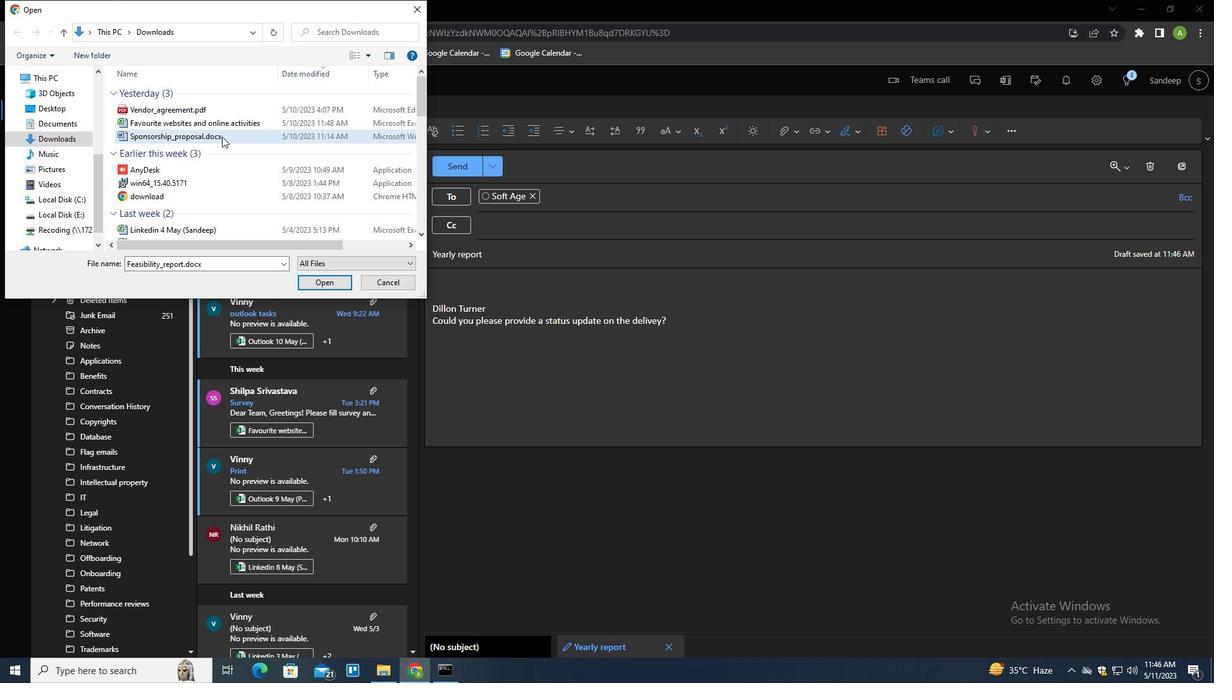 
Action: Mouse moved to (319, 287)
Screenshot: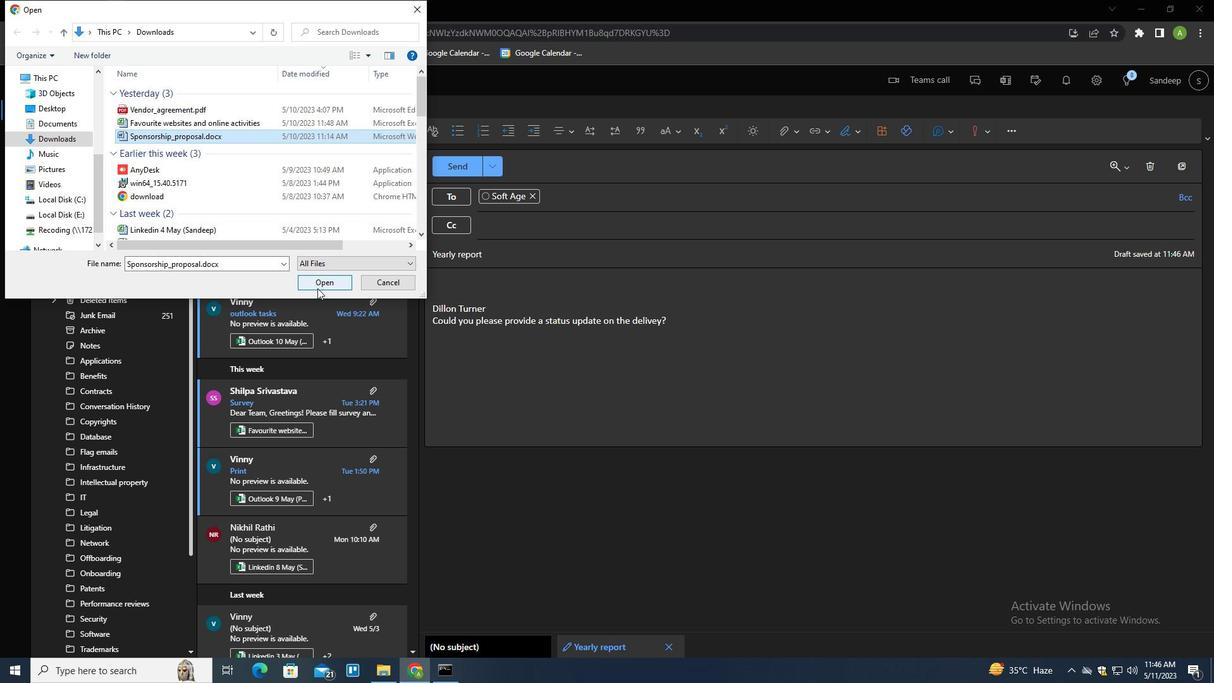 
Action: Mouse pressed left at (319, 287)
Screenshot: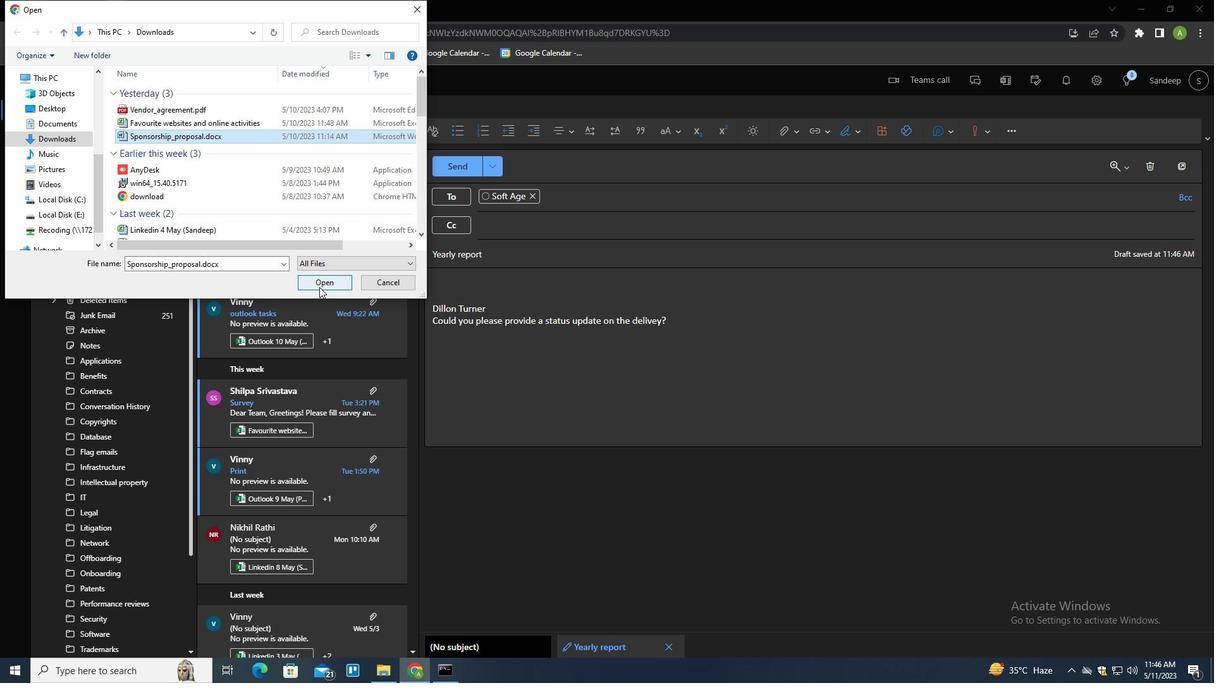
Action: Mouse moved to (469, 167)
Screenshot: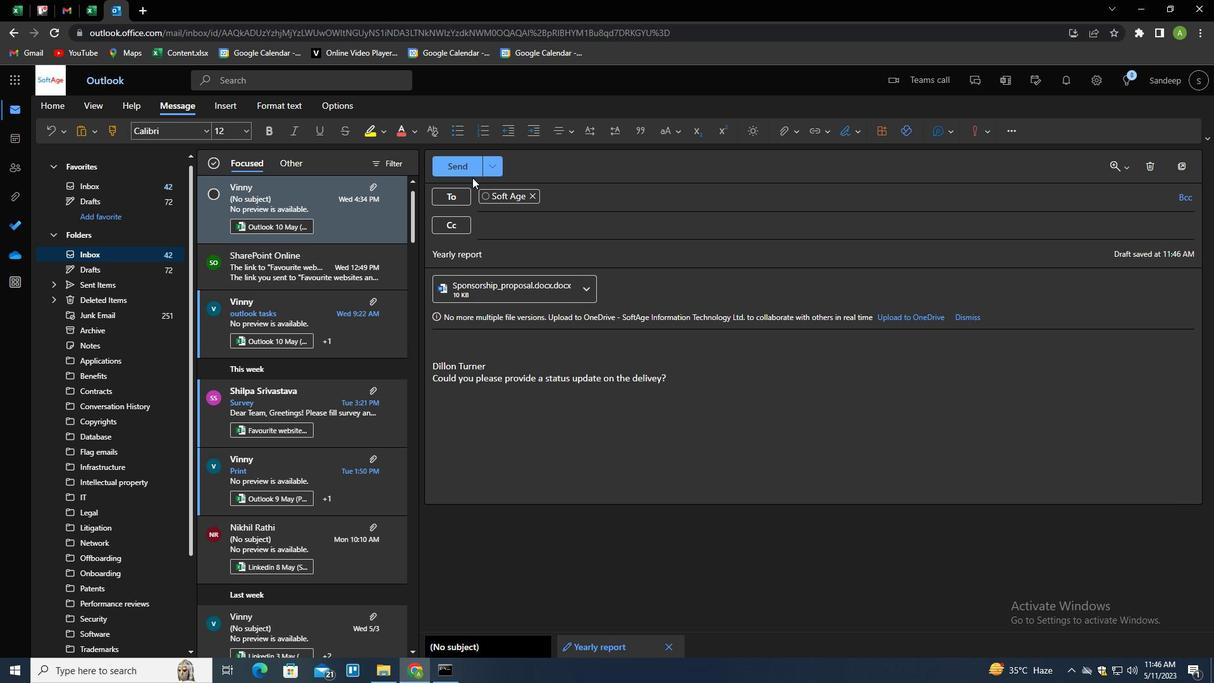 
Action: Mouse pressed left at (469, 167)
Screenshot: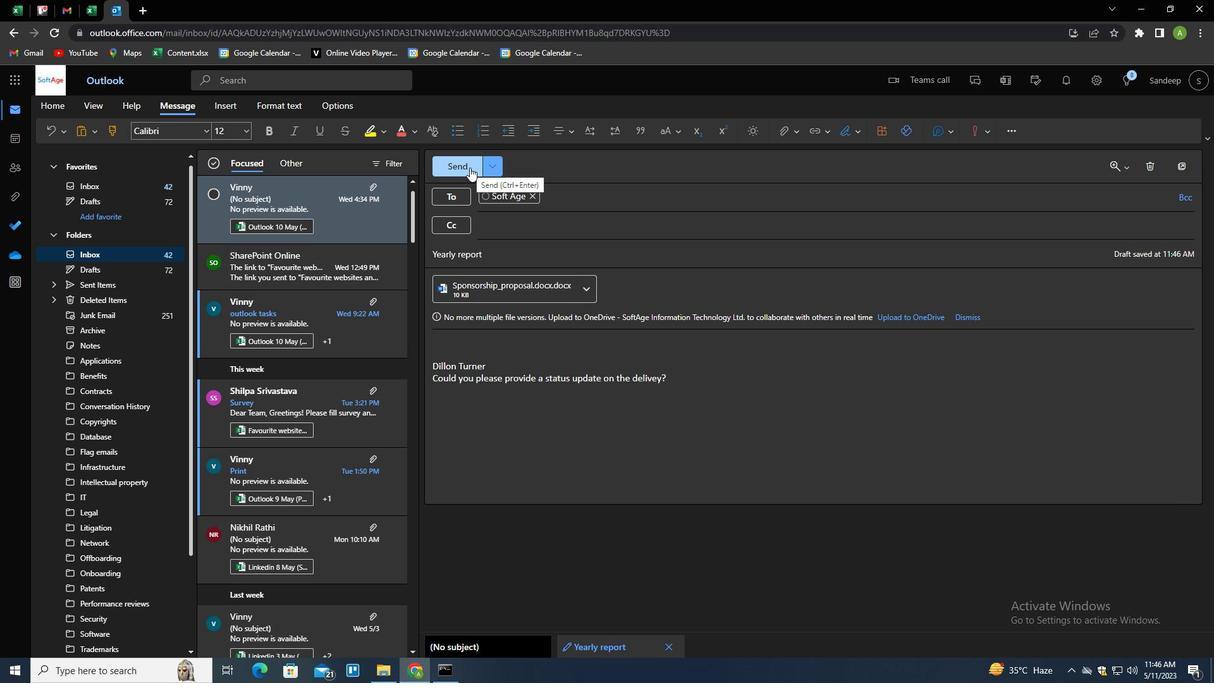 
Action: Mouse moved to (141, 517)
Screenshot: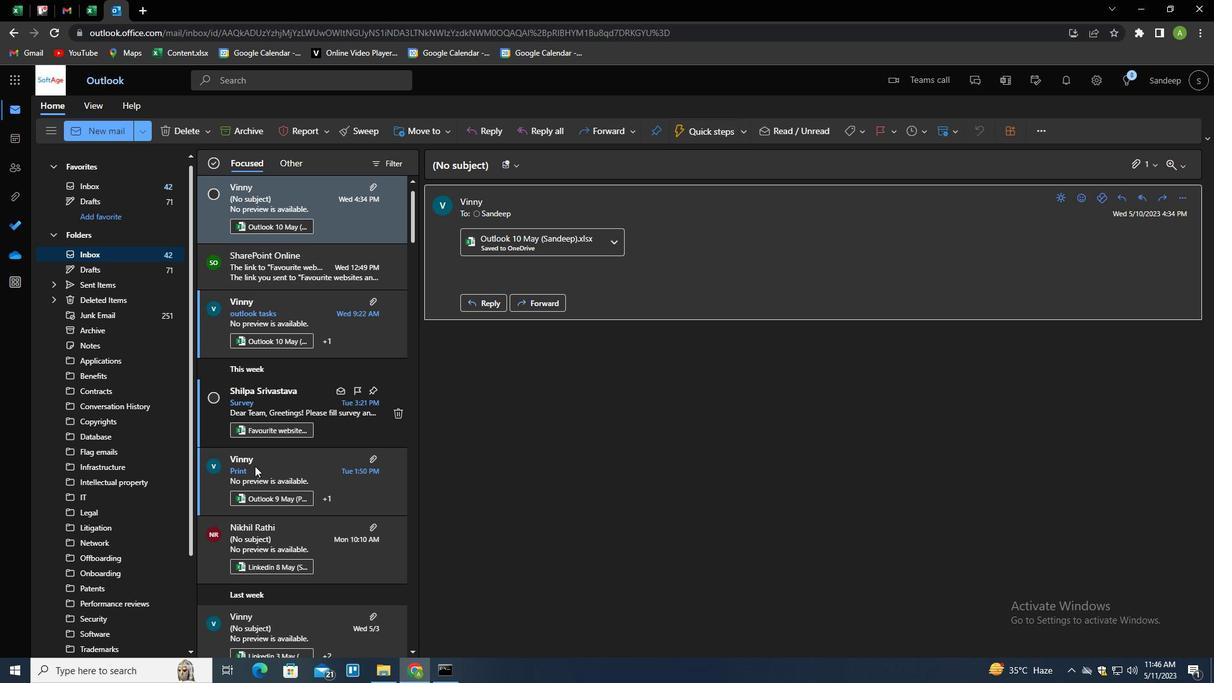
Action: Mouse scrolled (141, 517) with delta (0, 0)
Screenshot: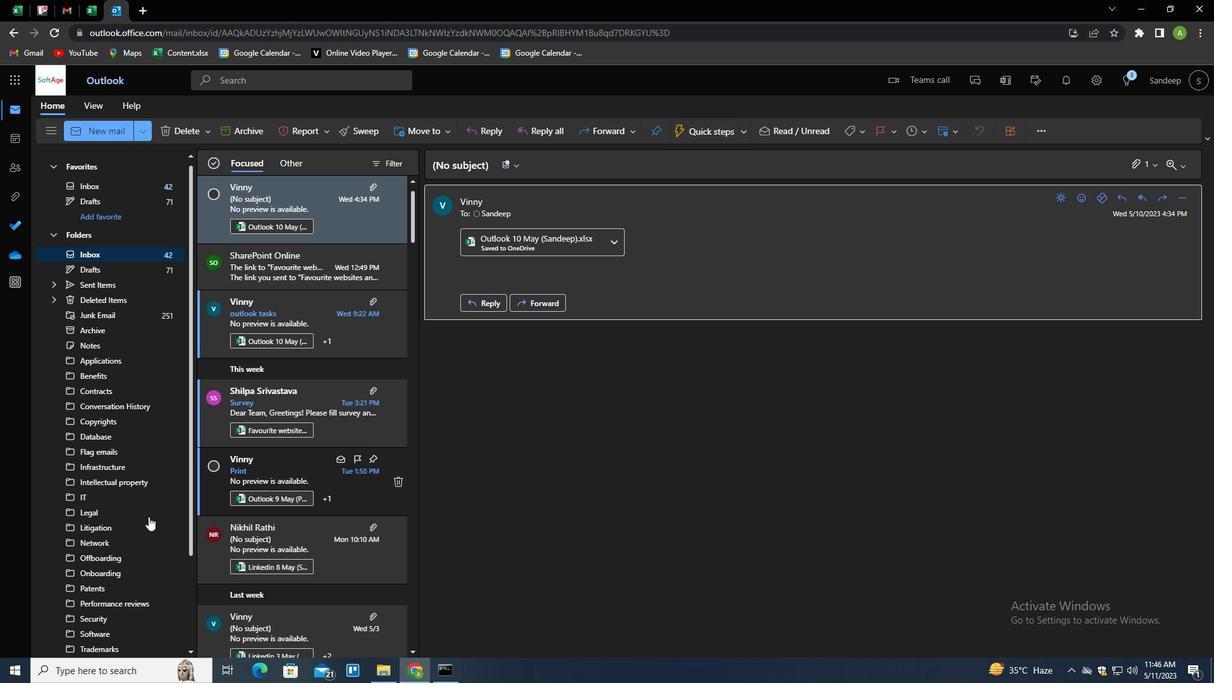 
Action: Mouse scrolled (141, 517) with delta (0, 0)
Screenshot: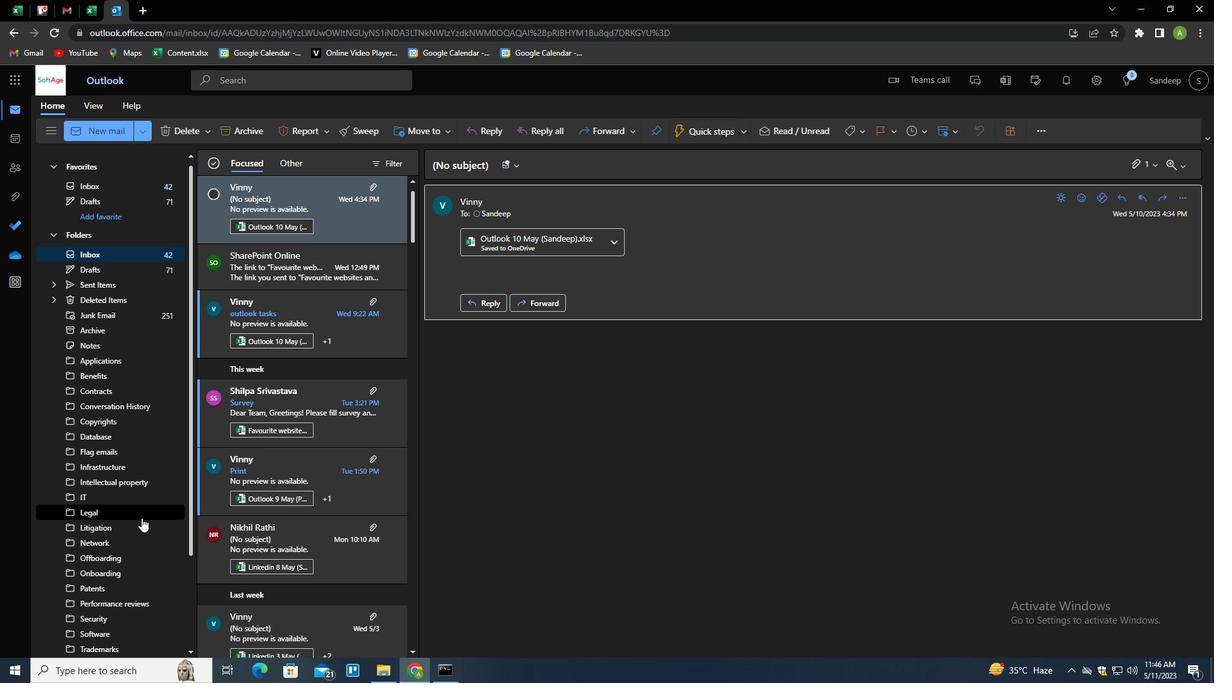 
Action: Mouse scrolled (141, 517) with delta (0, 0)
Screenshot: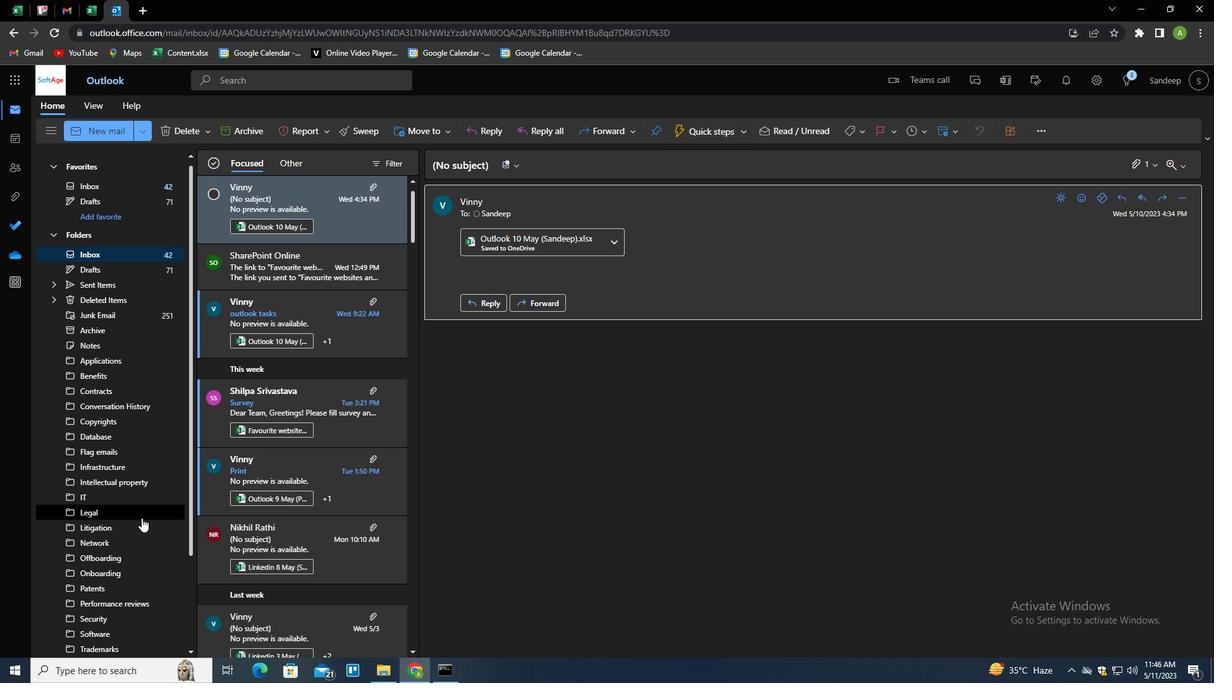 
Action: Mouse scrolled (141, 517) with delta (0, 0)
Screenshot: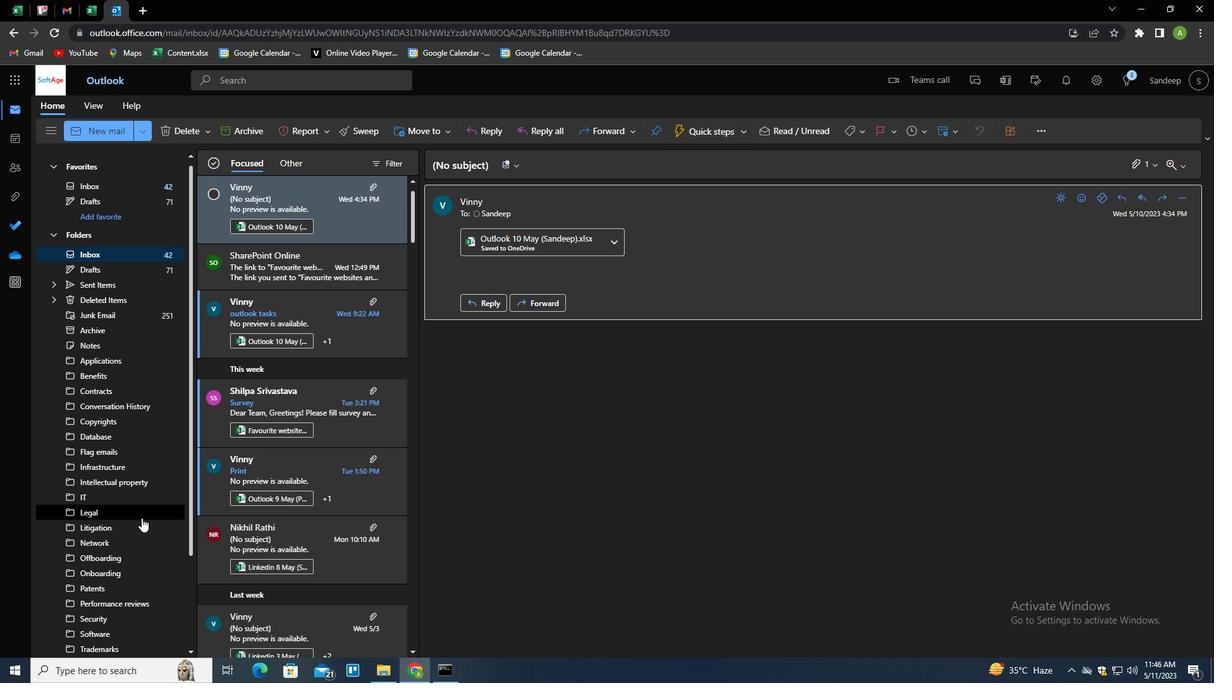 
Action: Mouse scrolled (141, 517) with delta (0, 0)
Screenshot: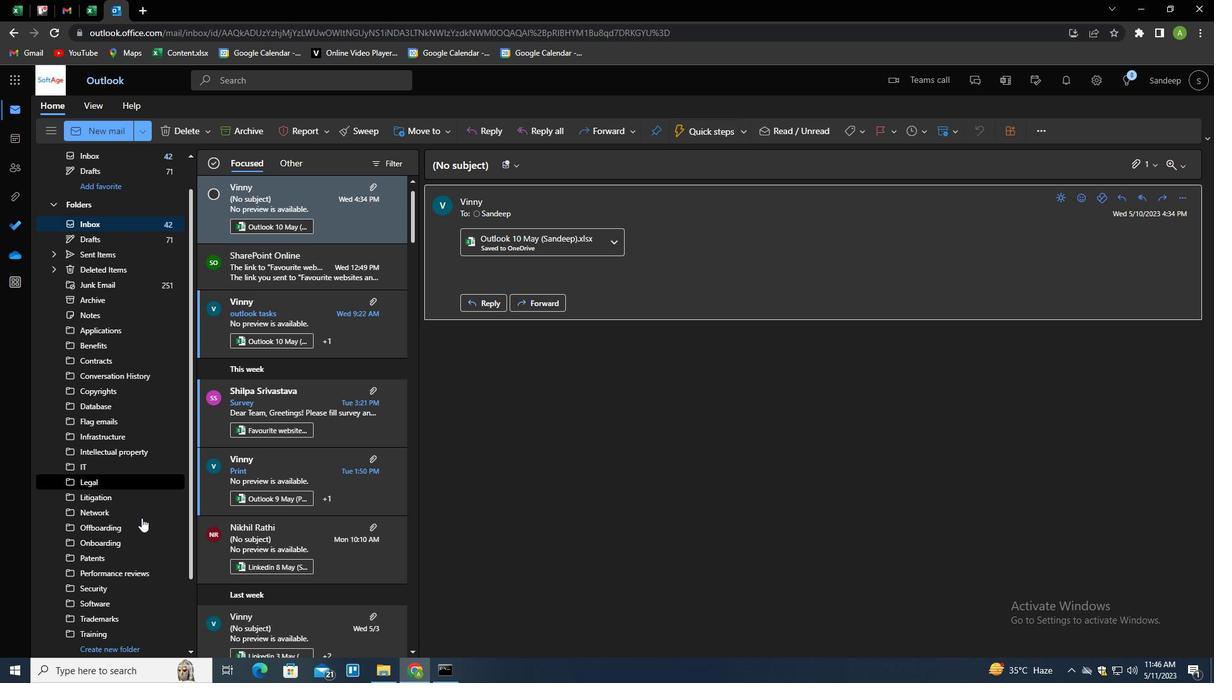 
Action: Mouse moved to (130, 572)
Screenshot: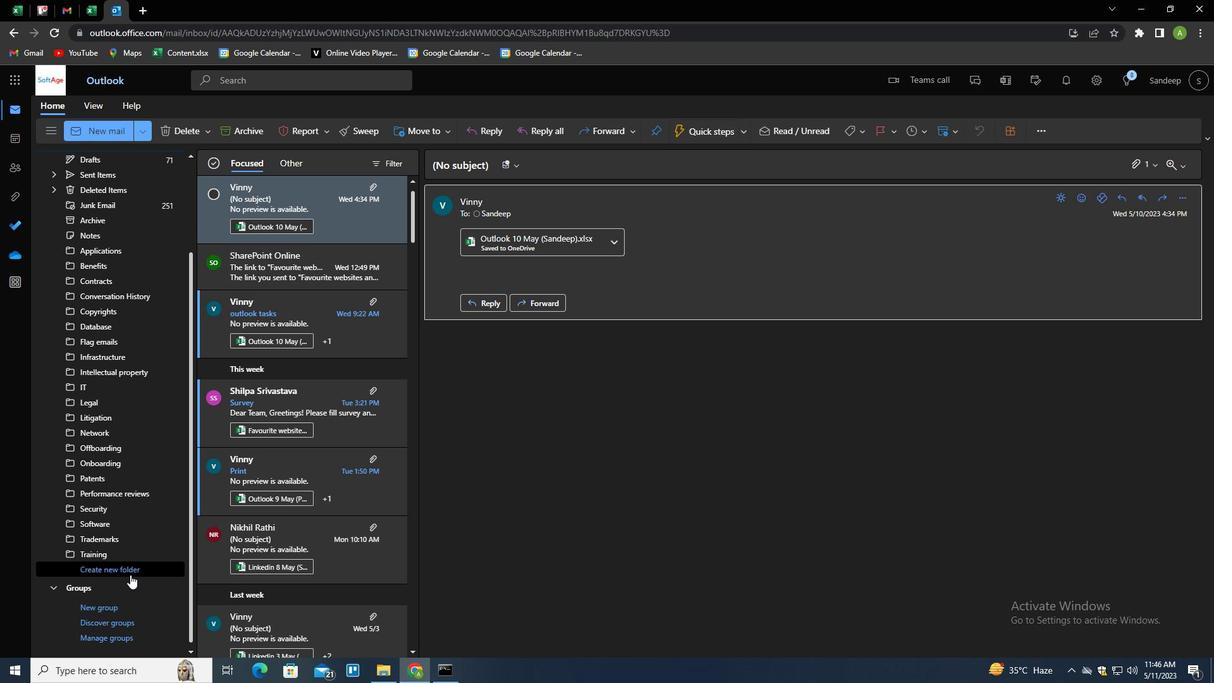 
Action: Mouse pressed left at (130, 572)
Screenshot: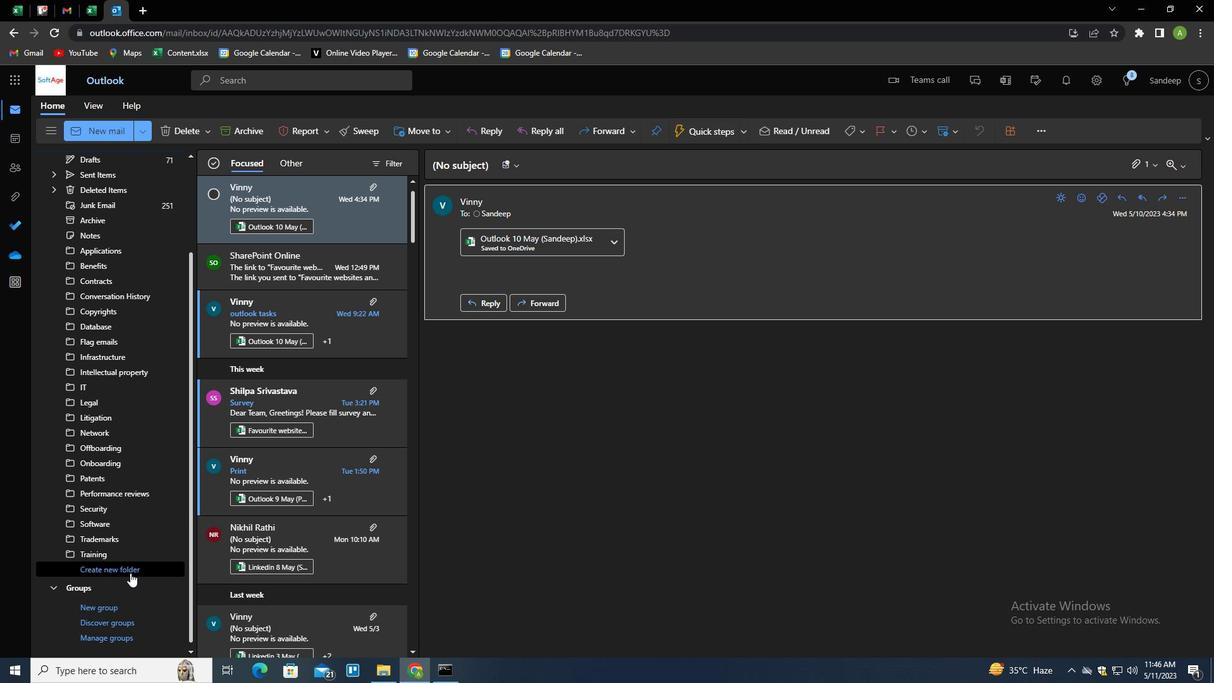 
Action: Key pressed <Key.shift>REAL<Key.space>ESTATE<Key.enter>
Screenshot: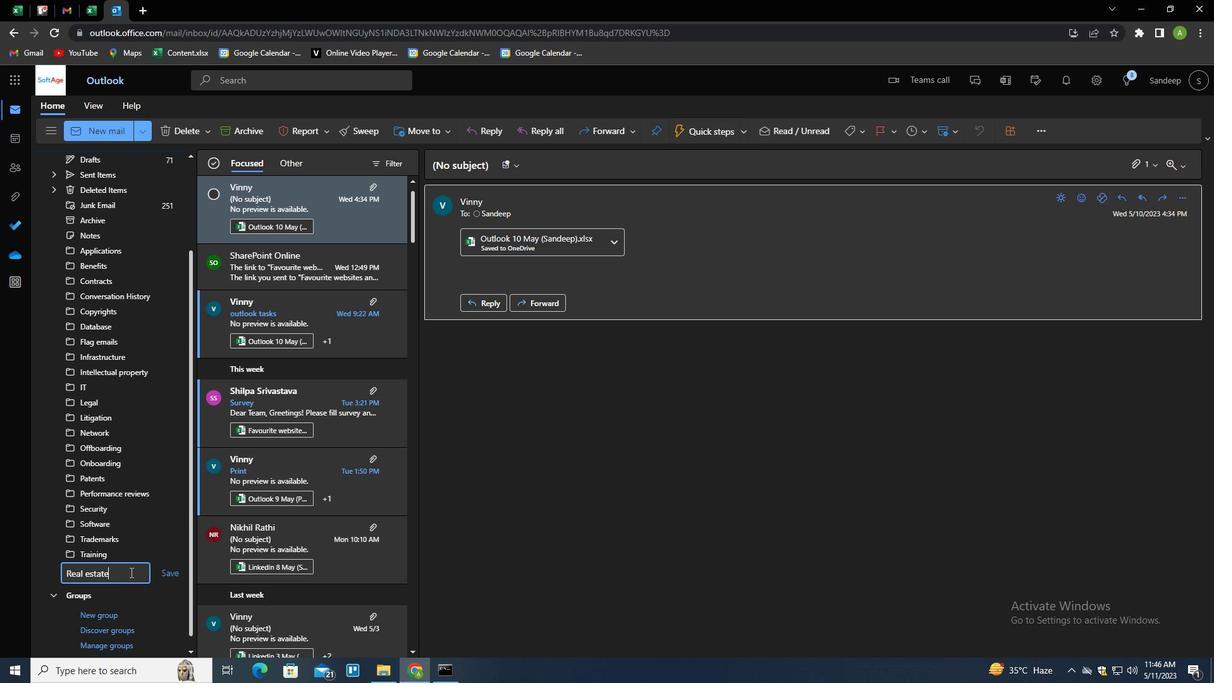 
Action: Mouse scrolled (130, 572) with delta (0, 0)
Screenshot: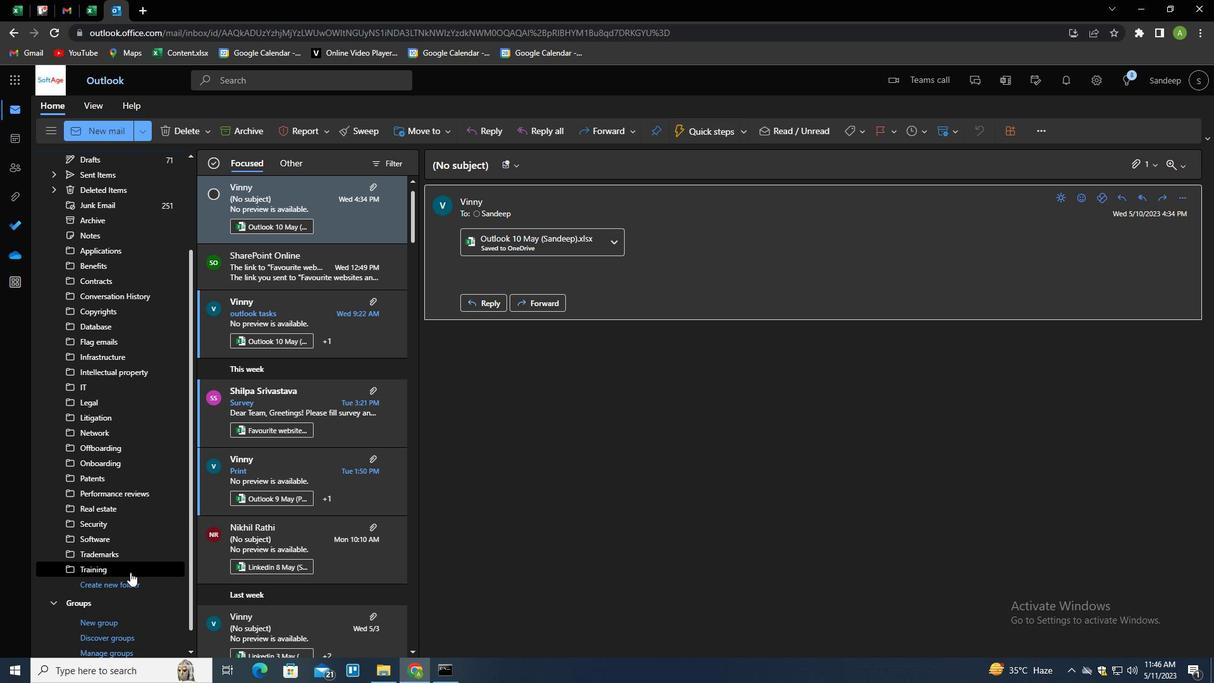 
Action: Mouse scrolled (130, 572) with delta (0, 0)
Screenshot: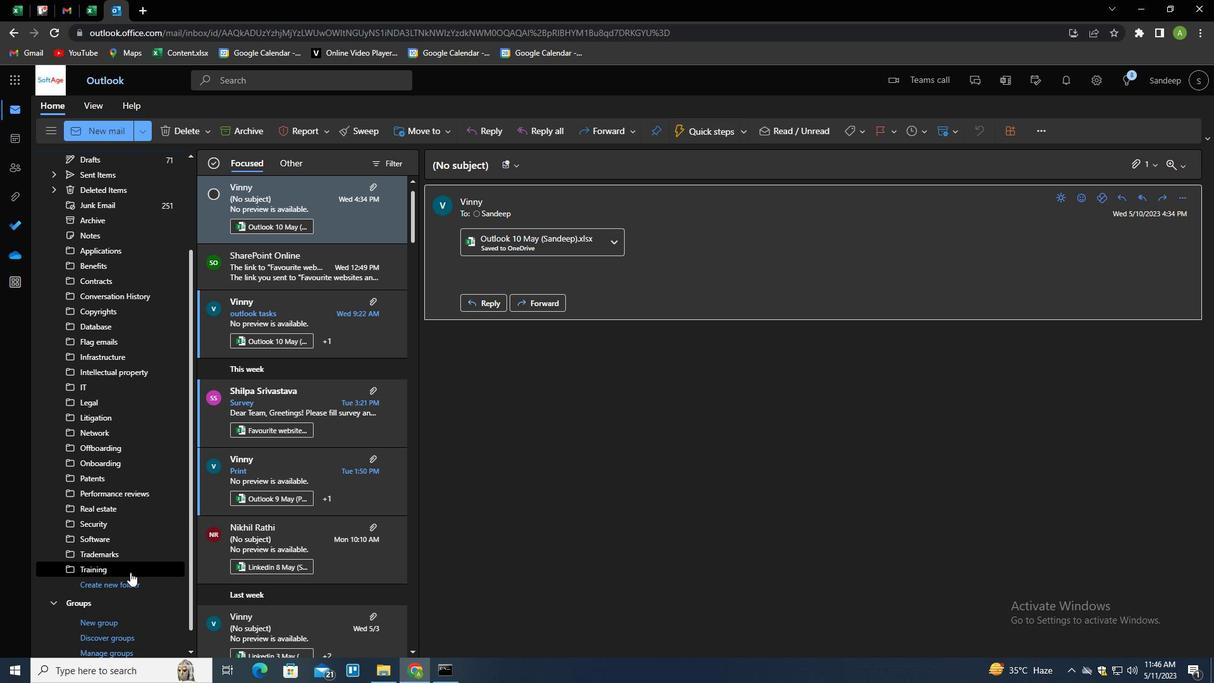 
Action: Mouse scrolled (130, 572) with delta (0, 0)
Screenshot: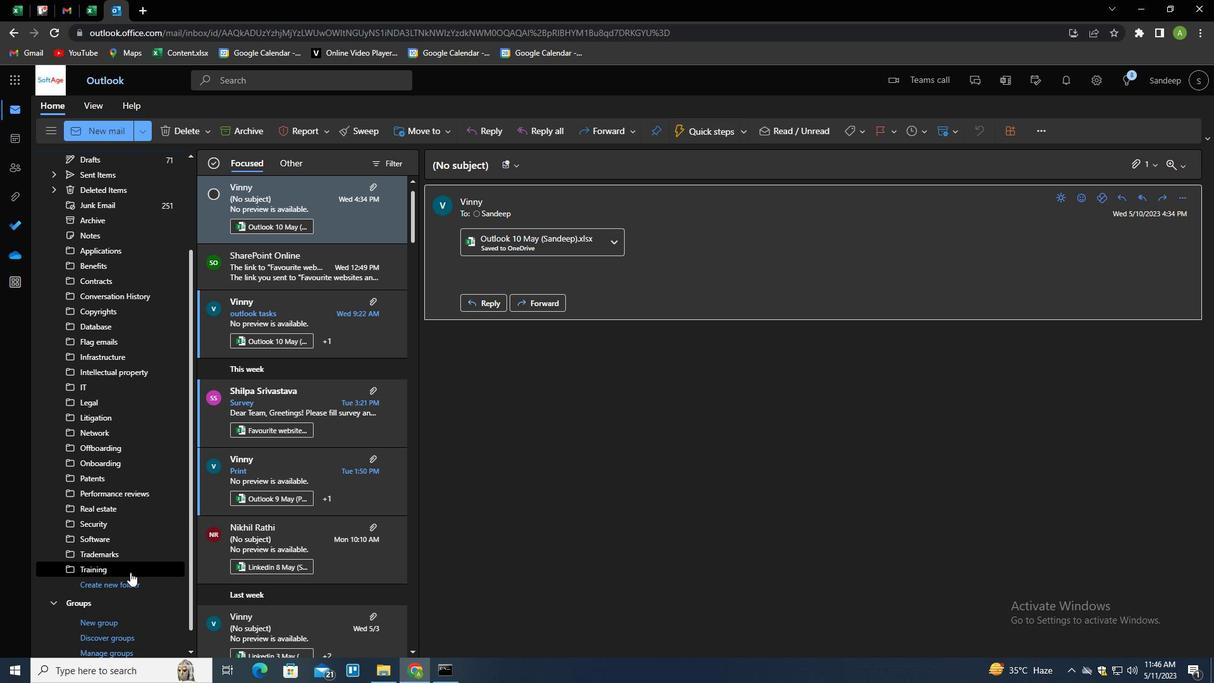 
Action: Mouse scrolled (130, 572) with delta (0, 0)
Screenshot: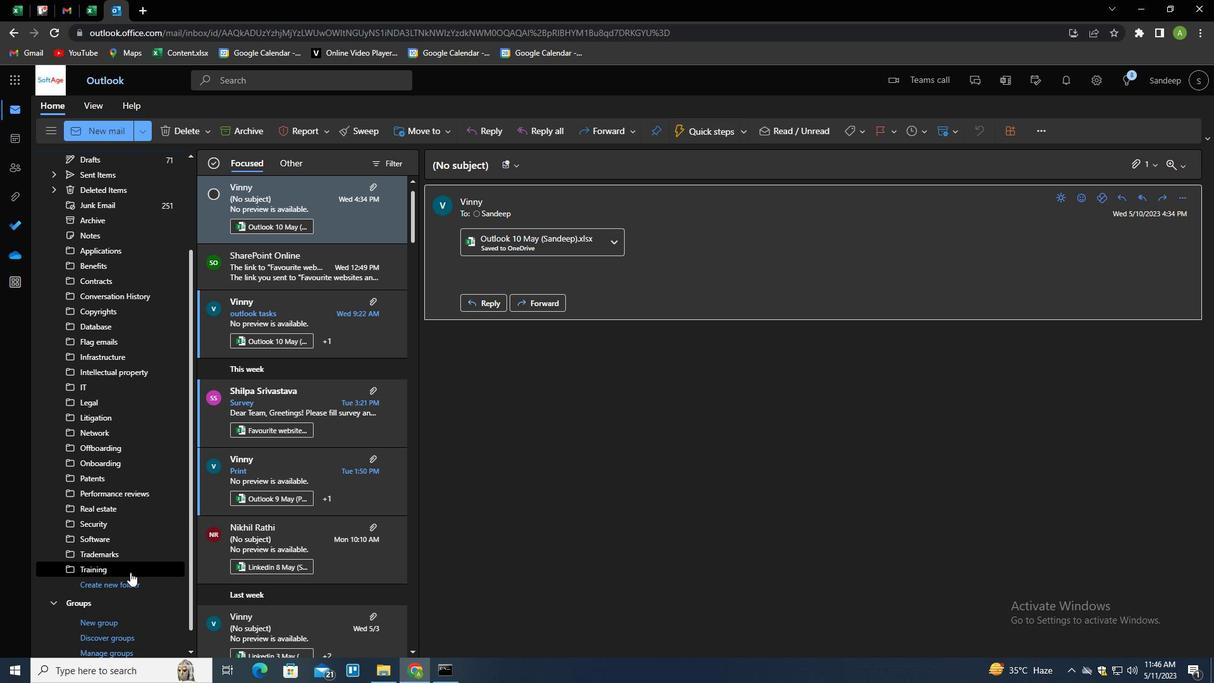 
Action: Mouse moved to (111, 283)
Screenshot: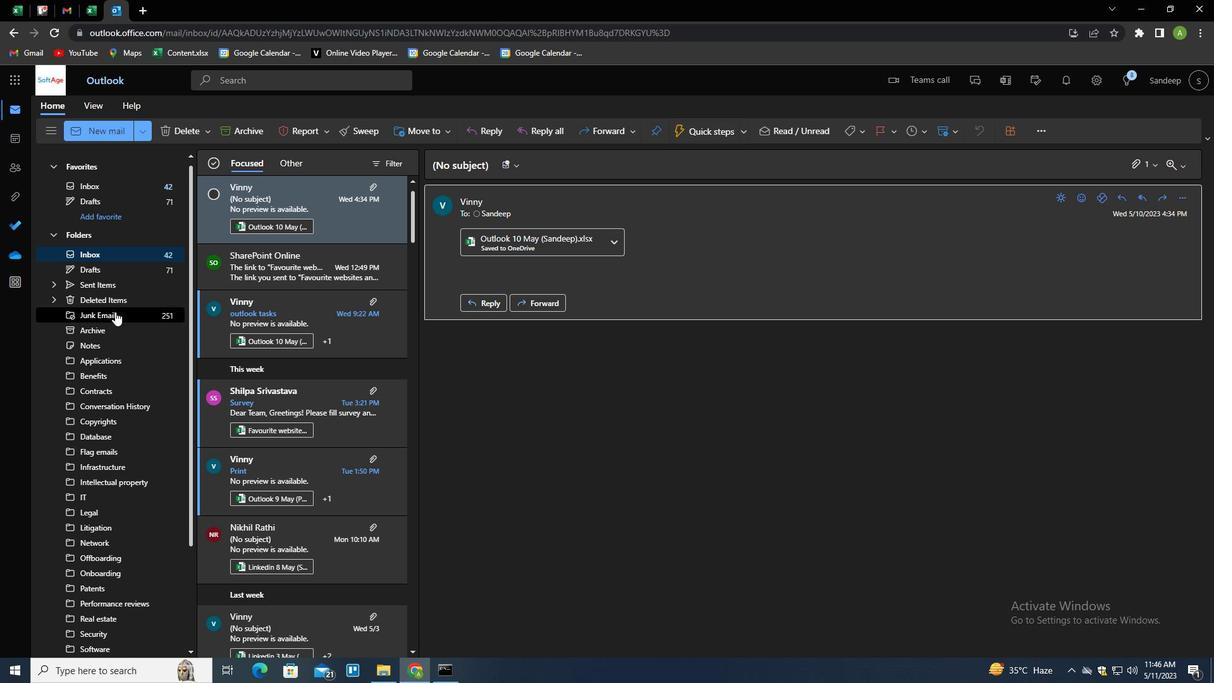 
Action: Mouse pressed left at (111, 283)
Screenshot: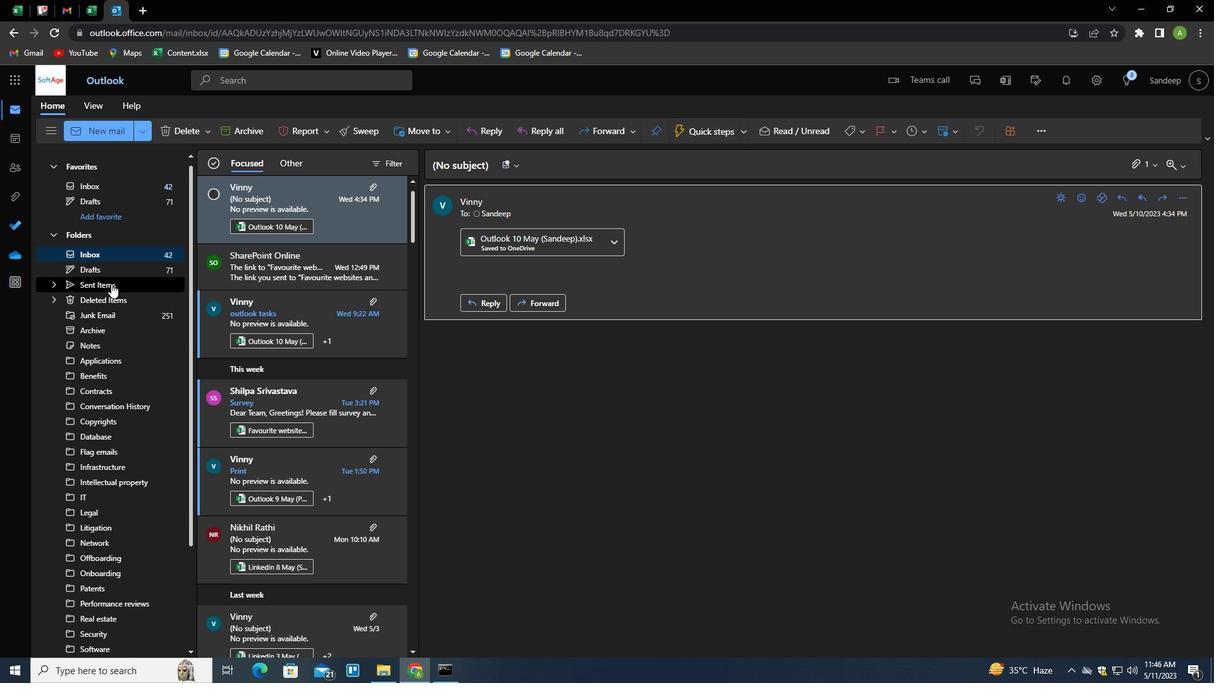 
Action: Mouse moved to (254, 225)
Screenshot: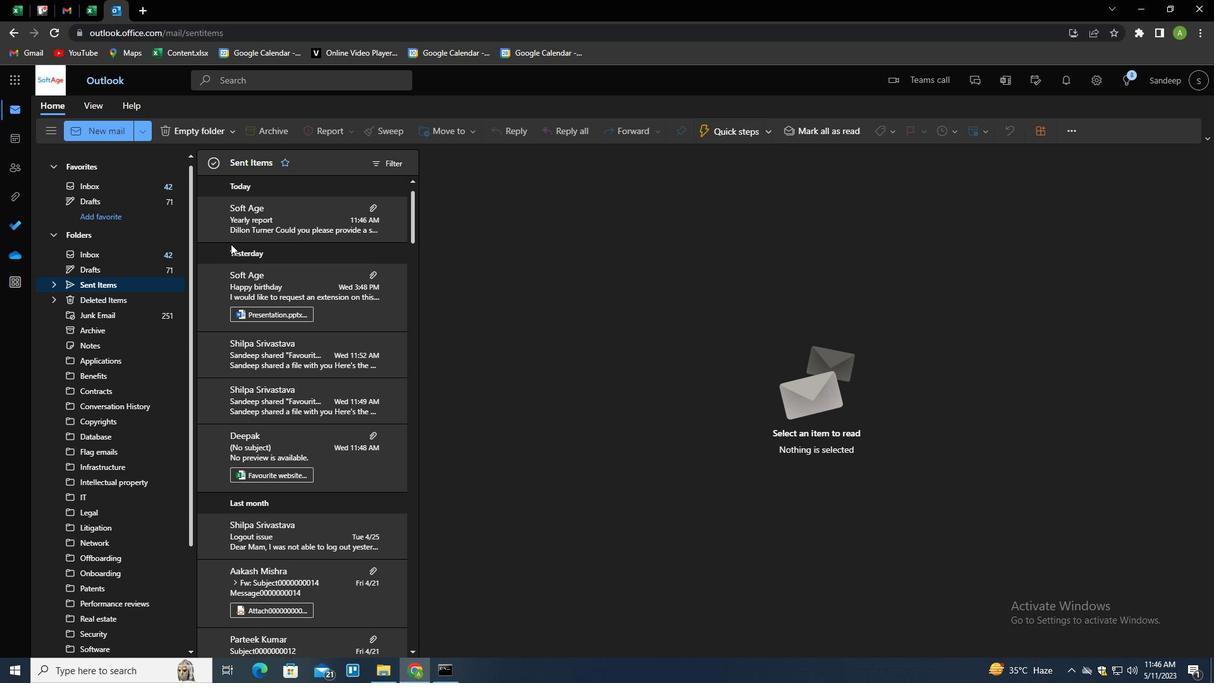 
Action: Mouse pressed right at (254, 225)
Screenshot: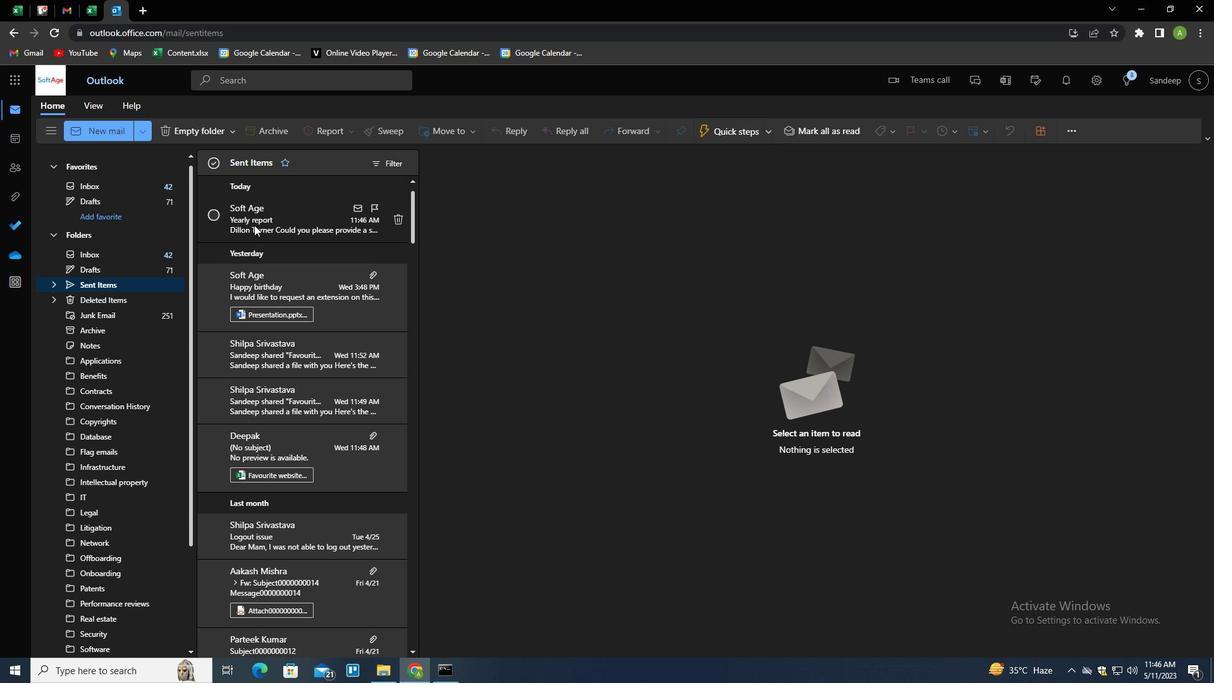 
Action: Mouse moved to (282, 277)
Screenshot: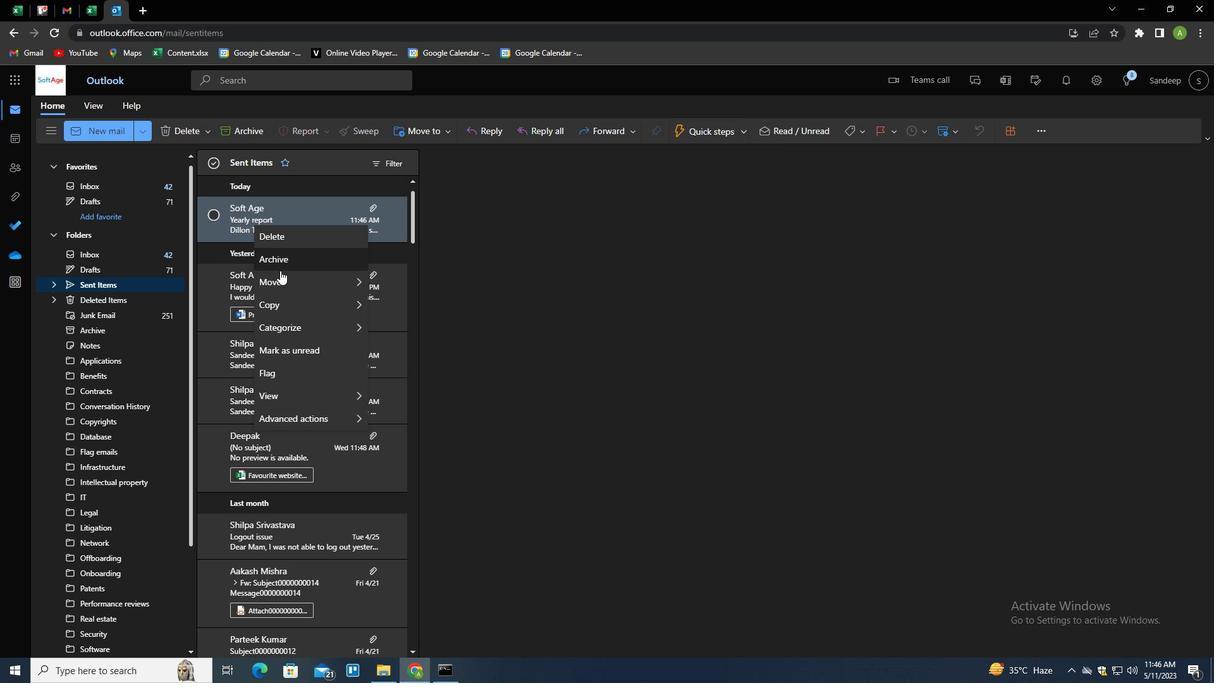
Action: Mouse pressed left at (282, 277)
Screenshot: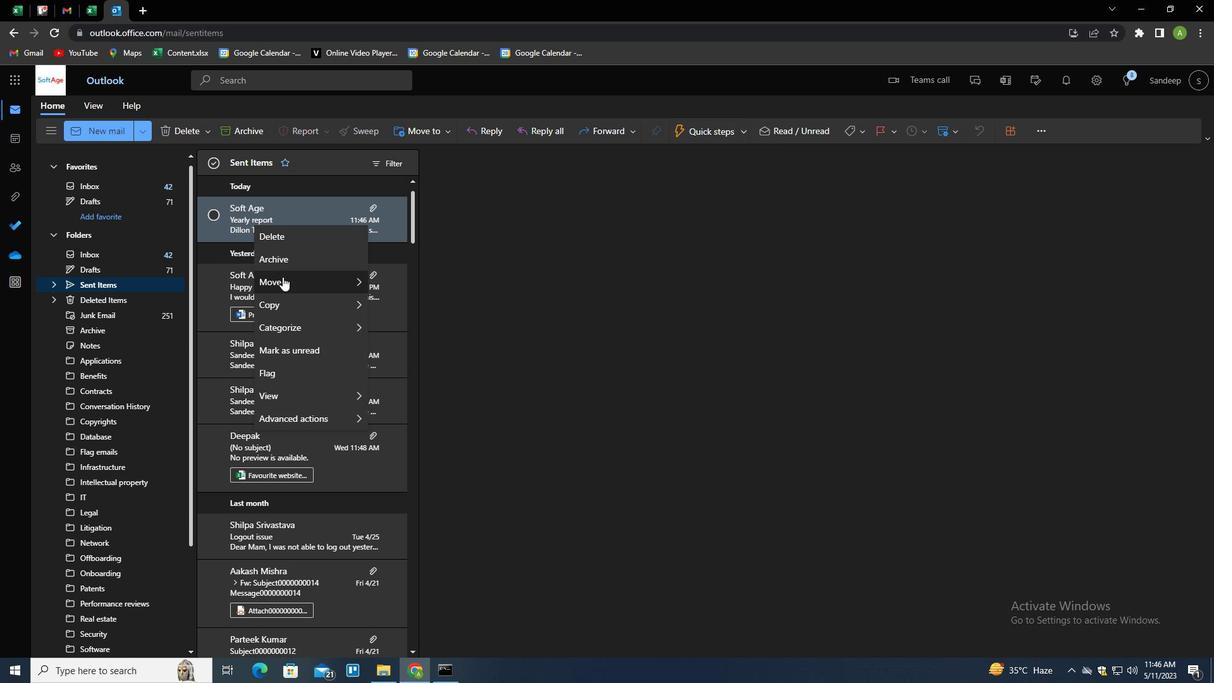 
Action: Mouse moved to (423, 277)
Screenshot: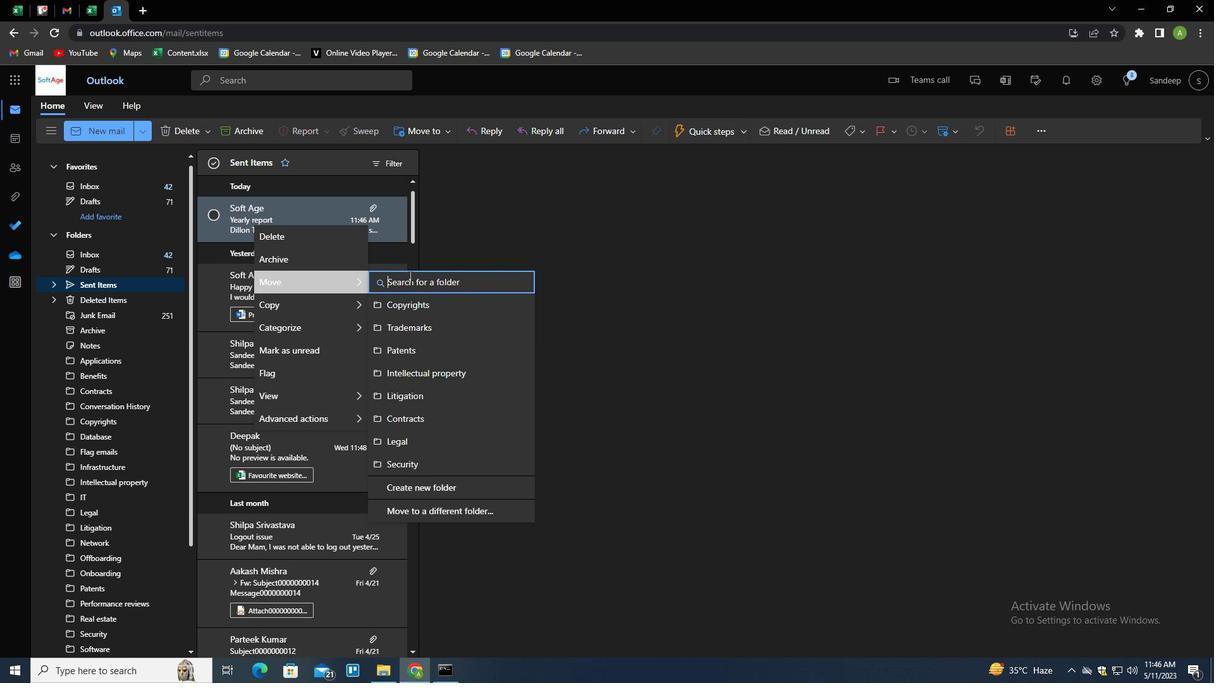 
Action: Mouse pressed left at (423, 277)
Screenshot: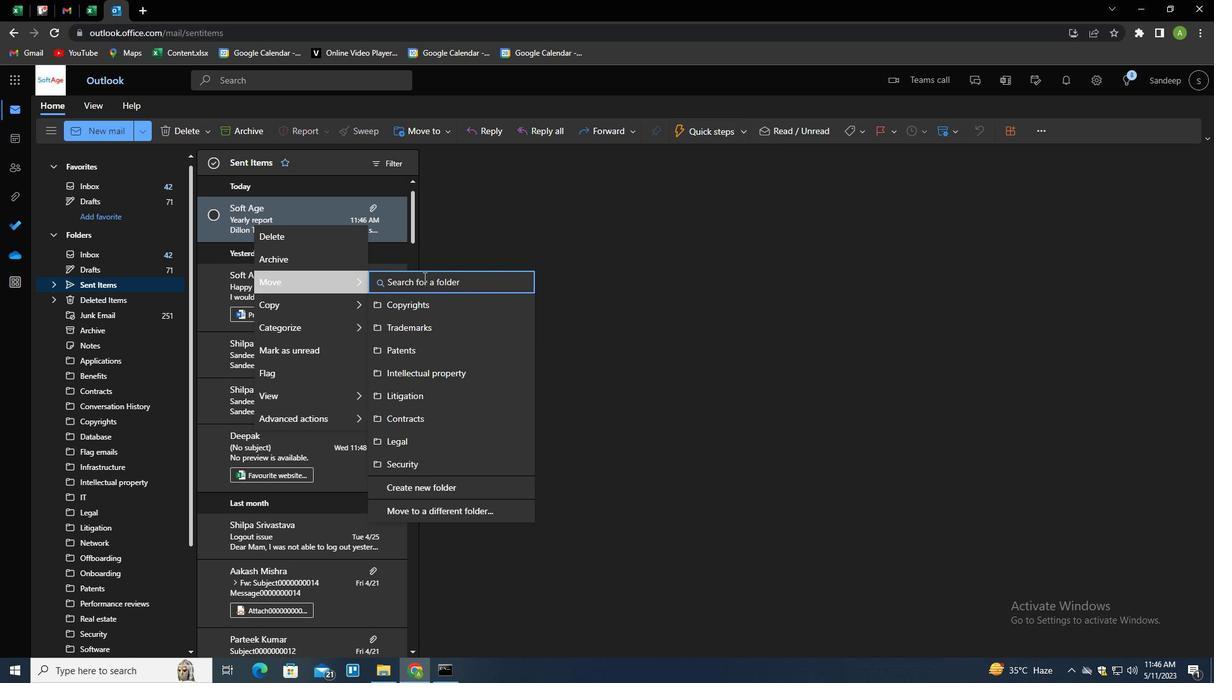 
Action: Key pressed <Key.shift><Key.shift>REAL<Key.space>ESTATE<Key.down><Key.enter>
Screenshot: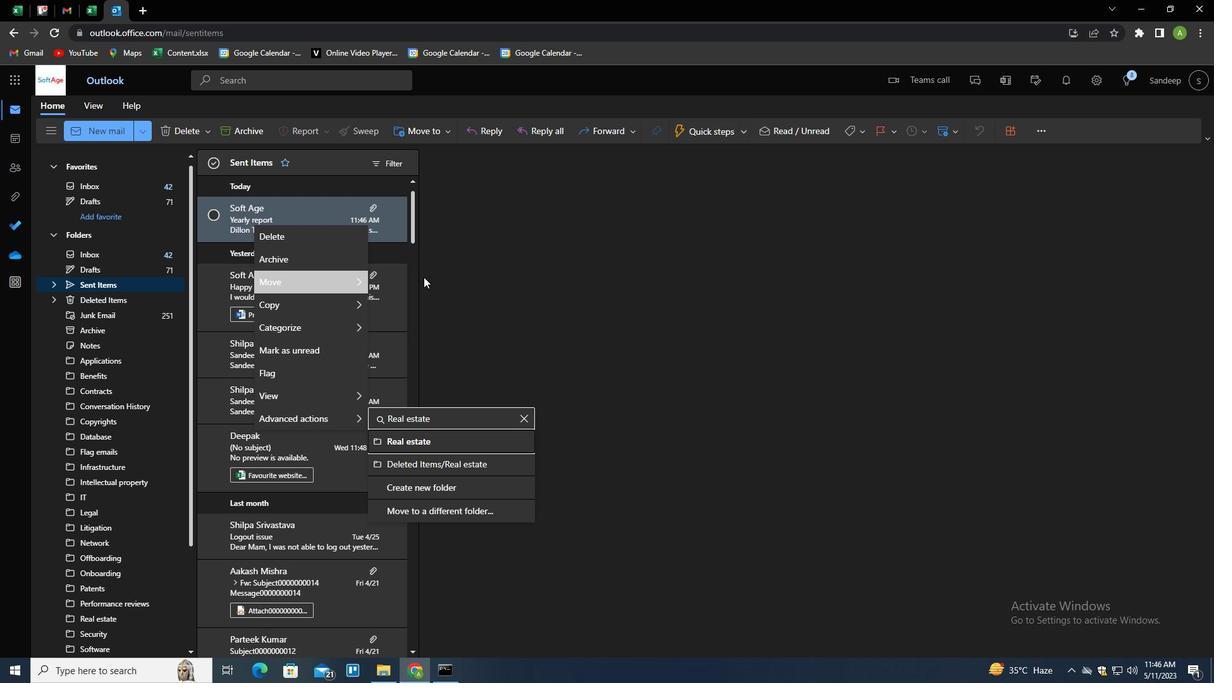 
